 Task: Look for space in Ordos, China from 2nd August, 2023 to 12th August, 2023 for 2 adults in price range Rs.5000 to Rs.10000. Place can be private room with 1  bedroom having 1 bed and 1 bathroom. Property type can be house, flat, guest house, hotel. Booking option can be shelf check-in. Required host language is Chinese (Simplified).
Action: Mouse moved to (603, 86)
Screenshot: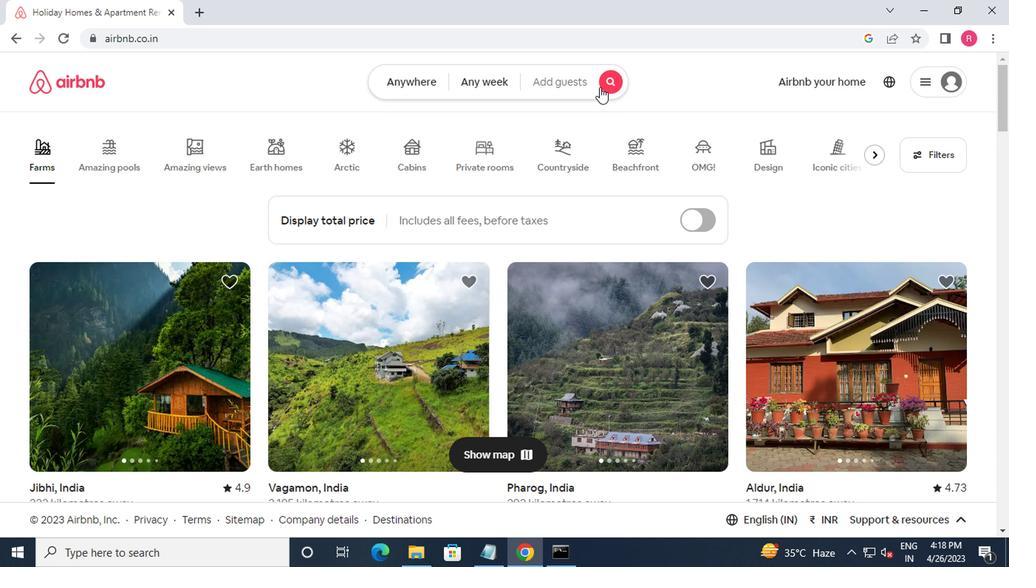 
Action: Mouse pressed left at (603, 86)
Screenshot: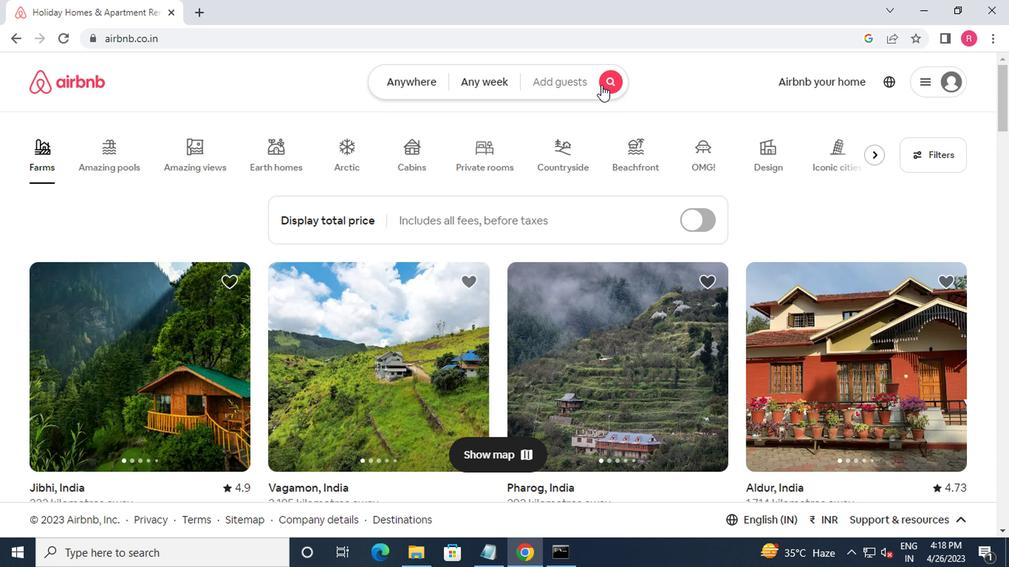 
Action: Mouse moved to (331, 146)
Screenshot: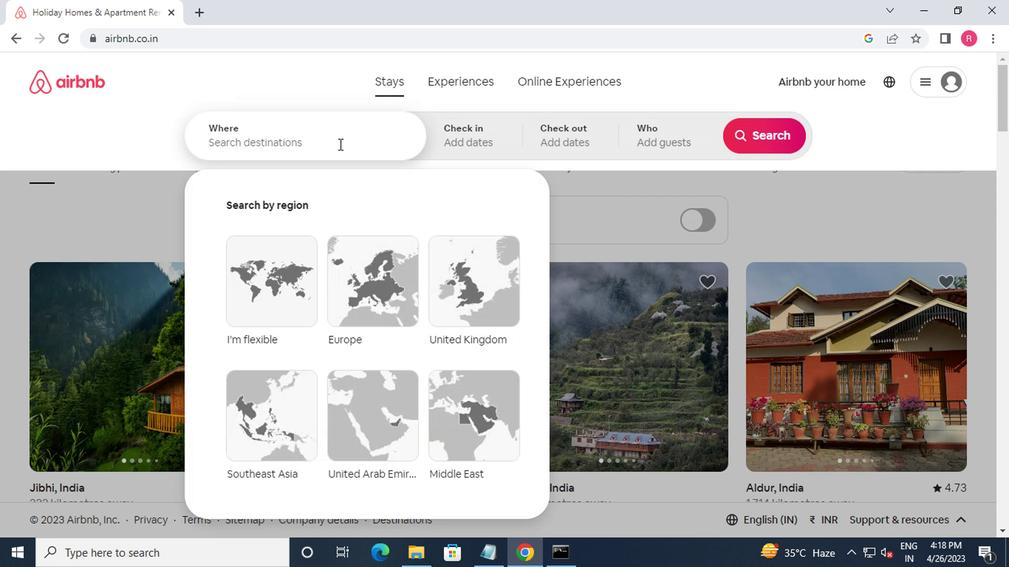 
Action: Mouse pressed left at (331, 146)
Screenshot: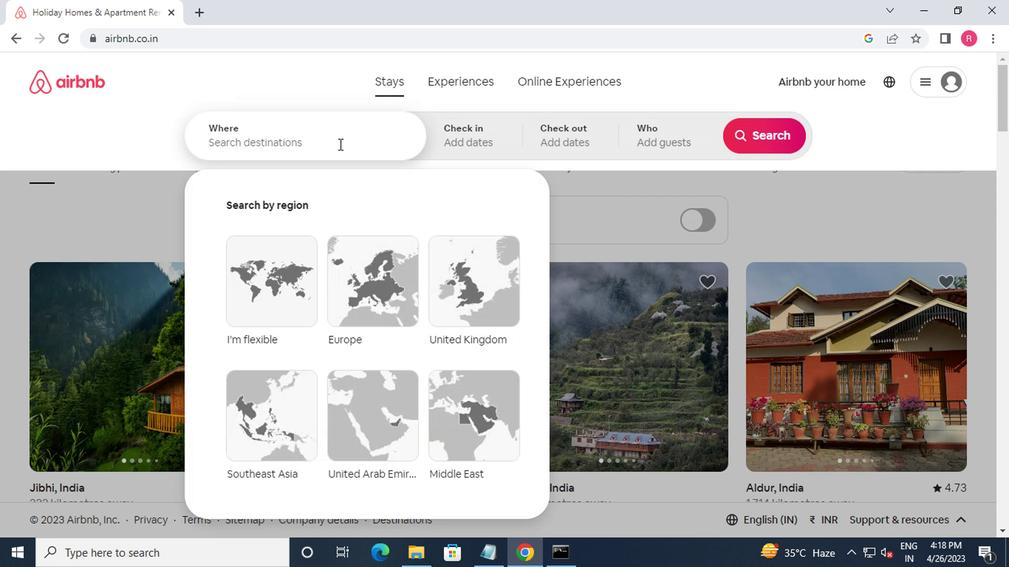 
Action: Mouse moved to (308, 138)
Screenshot: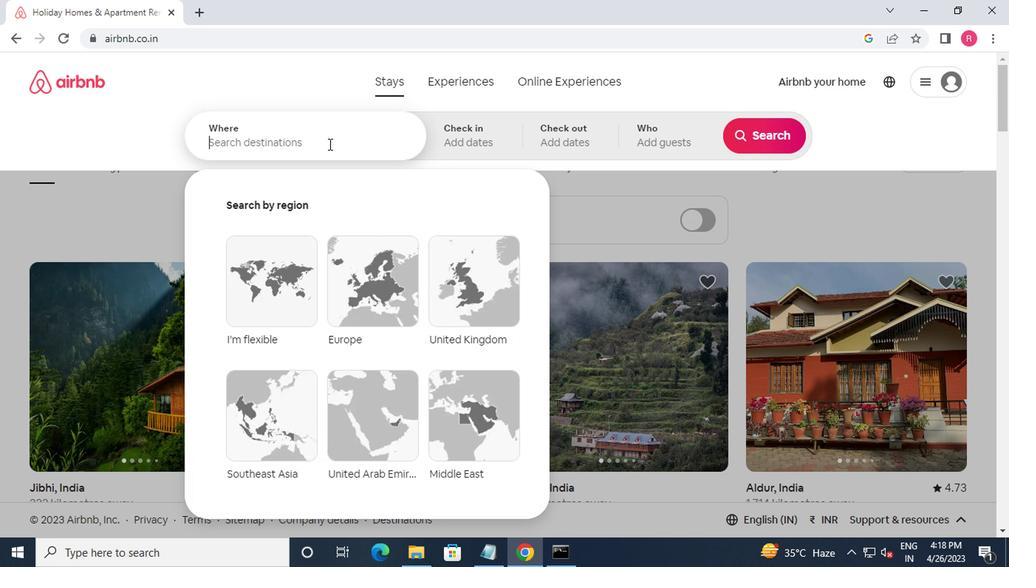 
Action: Key pressed 0<Key.backspace>ordas,china<Key.down><Key.enter>
Screenshot: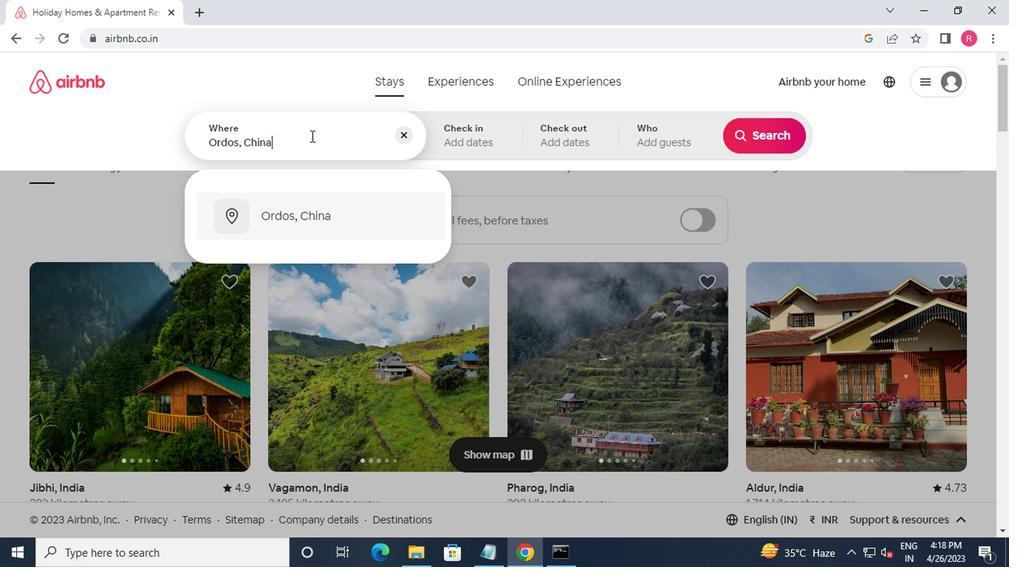 
Action: Mouse moved to (771, 252)
Screenshot: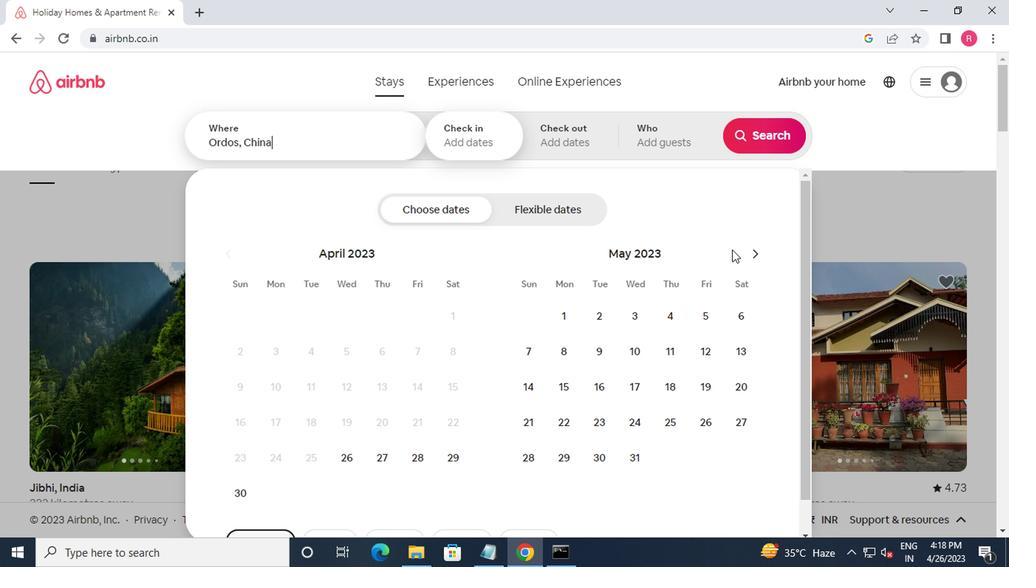 
Action: Mouse pressed left at (771, 252)
Screenshot: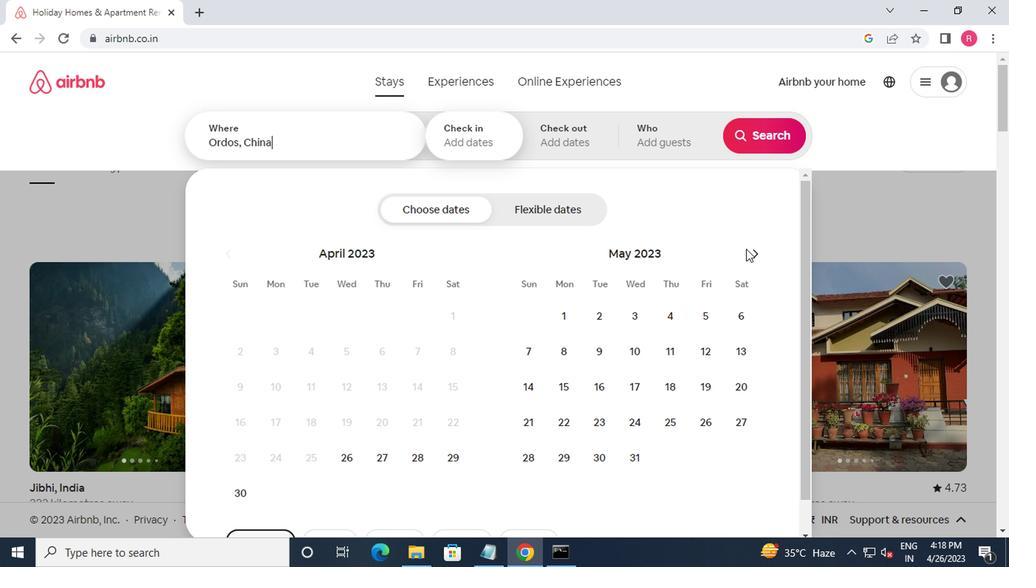 
Action: Mouse moved to (761, 259)
Screenshot: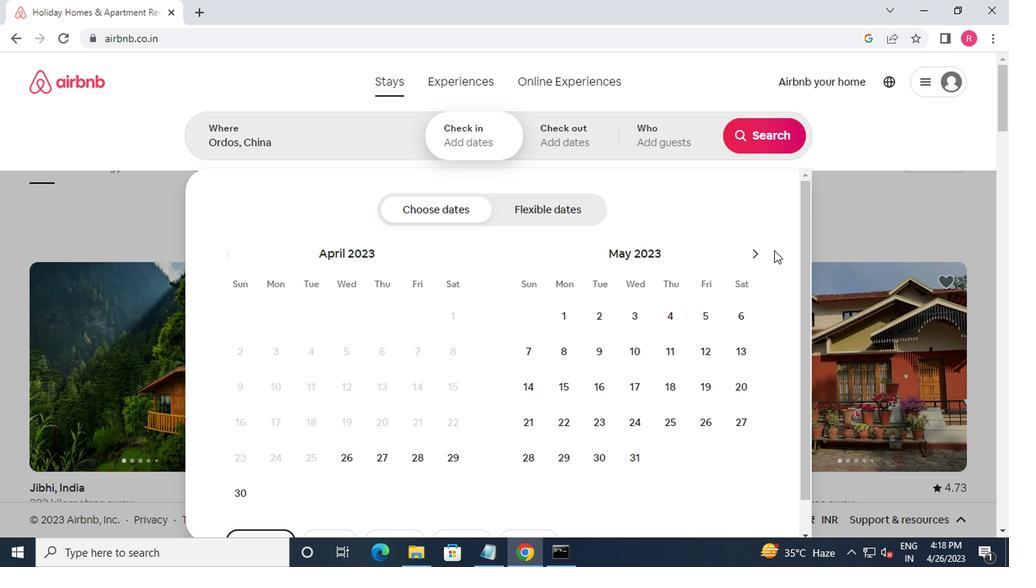 
Action: Mouse pressed left at (761, 259)
Screenshot: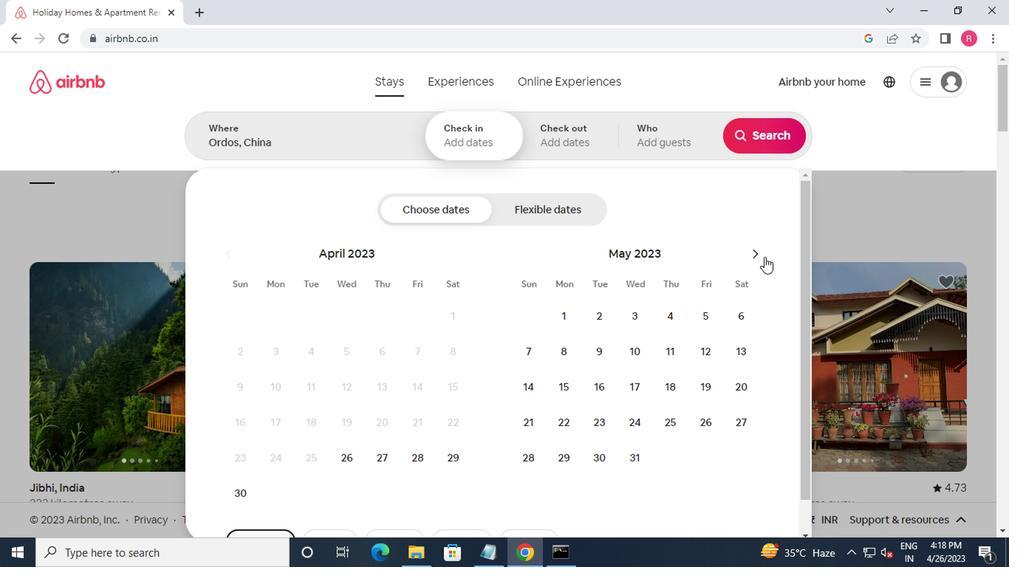 
Action: Mouse pressed left at (761, 259)
Screenshot: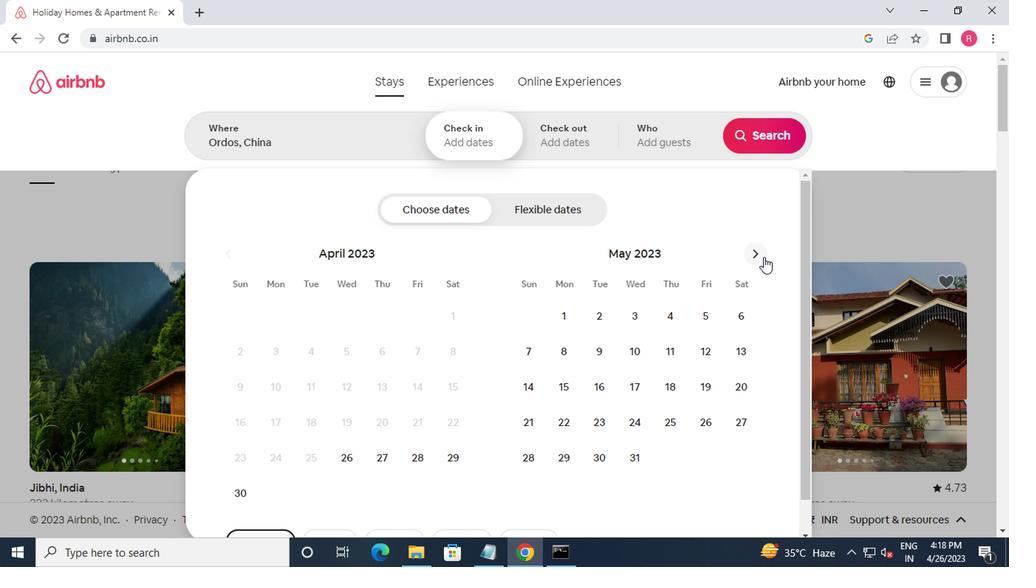 
Action: Mouse pressed left at (761, 259)
Screenshot: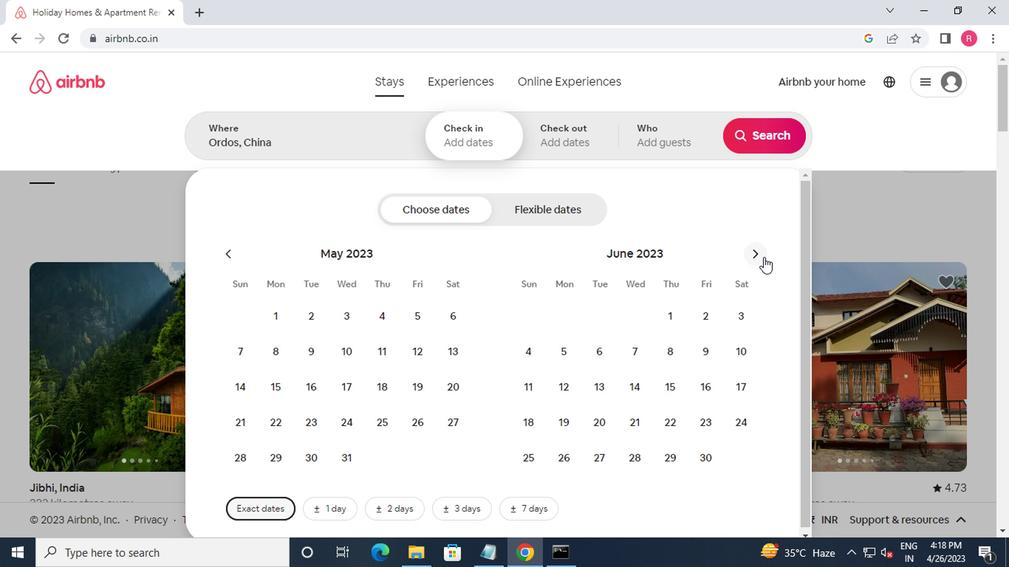
Action: Mouse pressed left at (761, 259)
Screenshot: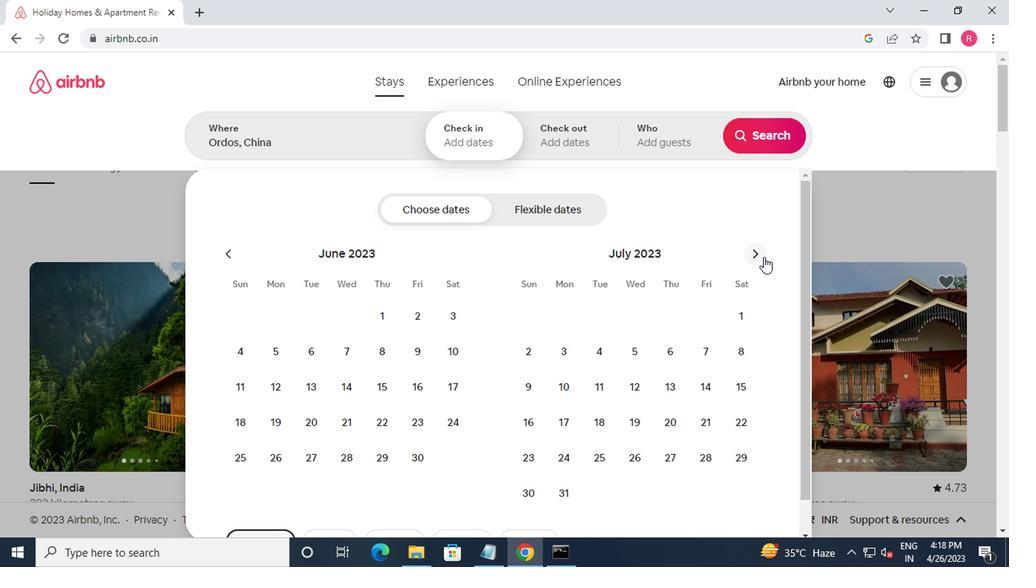 
Action: Mouse moved to (637, 323)
Screenshot: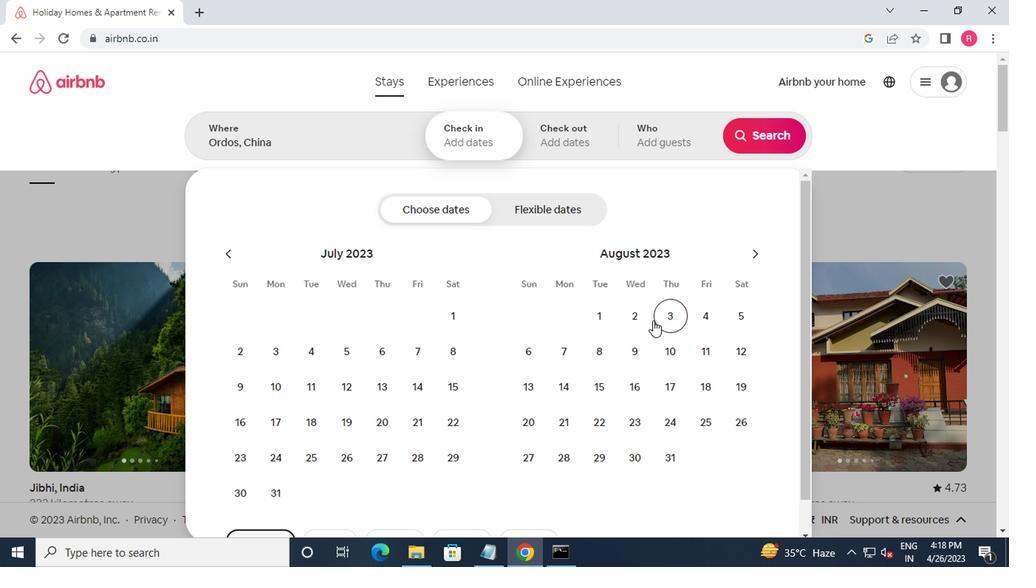 
Action: Mouse pressed left at (637, 323)
Screenshot: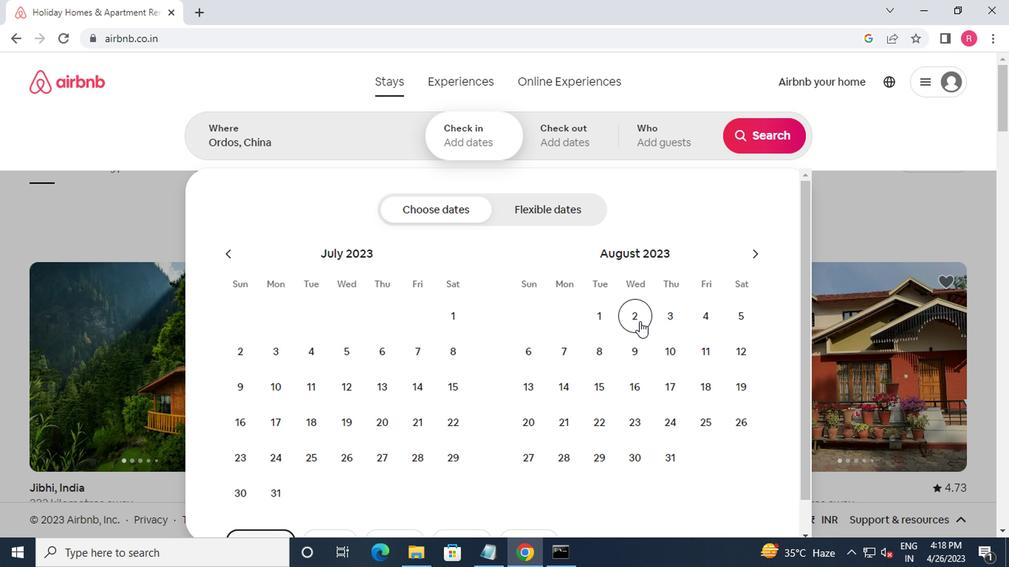 
Action: Mouse moved to (740, 356)
Screenshot: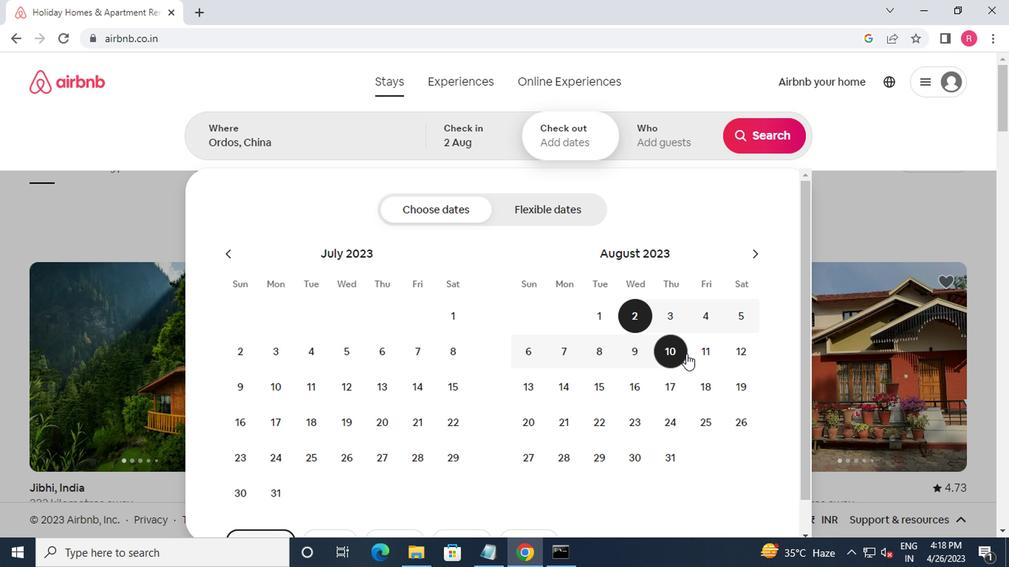 
Action: Mouse pressed left at (740, 356)
Screenshot: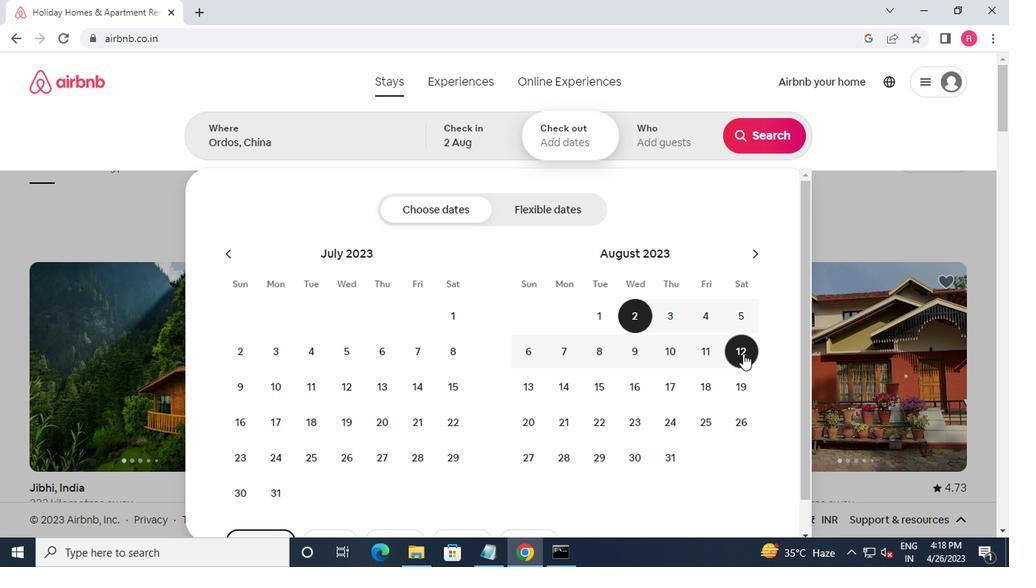 
Action: Mouse moved to (650, 147)
Screenshot: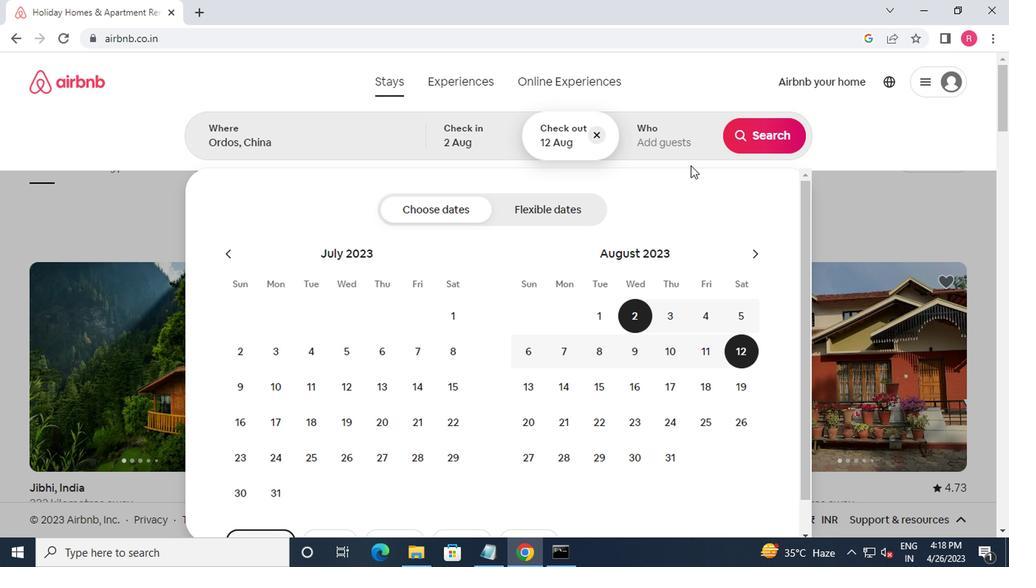 
Action: Mouse pressed left at (650, 147)
Screenshot: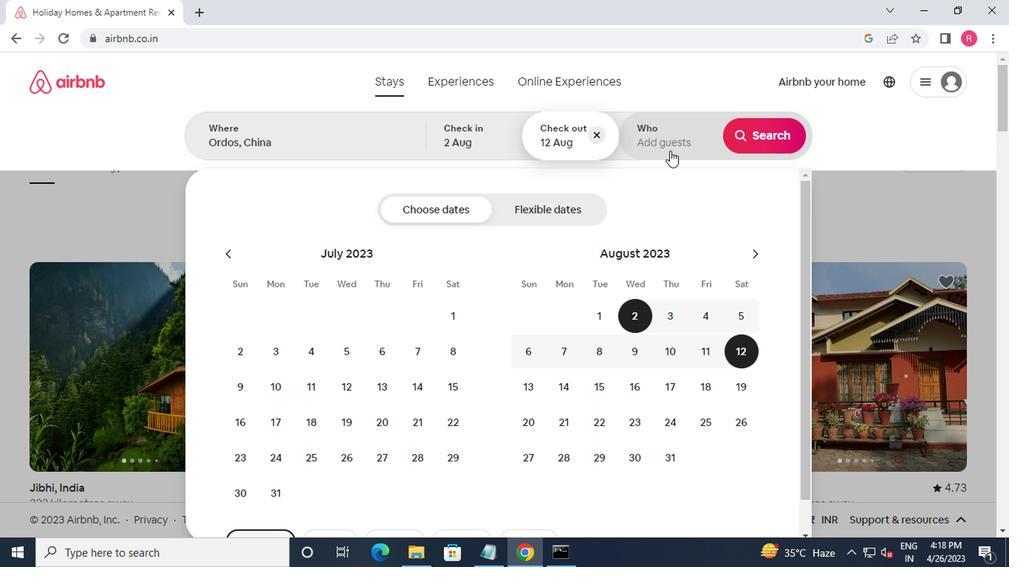 
Action: Mouse moved to (754, 214)
Screenshot: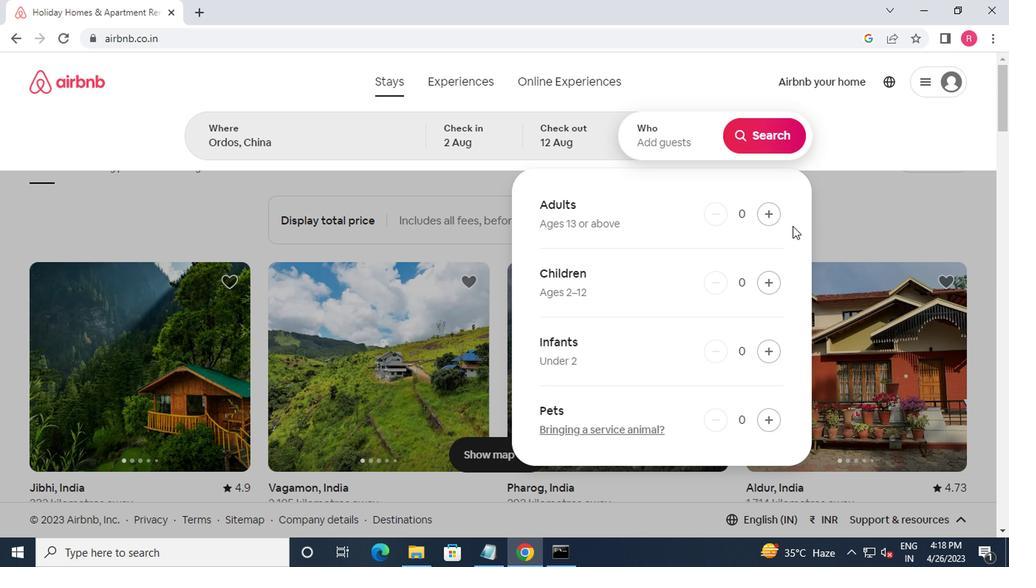 
Action: Mouse pressed left at (754, 214)
Screenshot: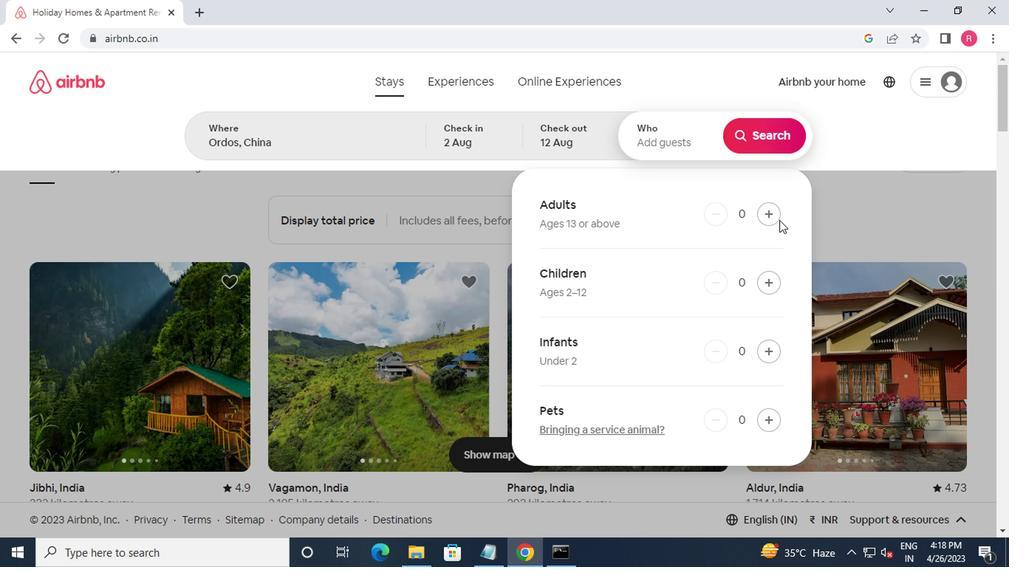 
Action: Mouse moved to (757, 214)
Screenshot: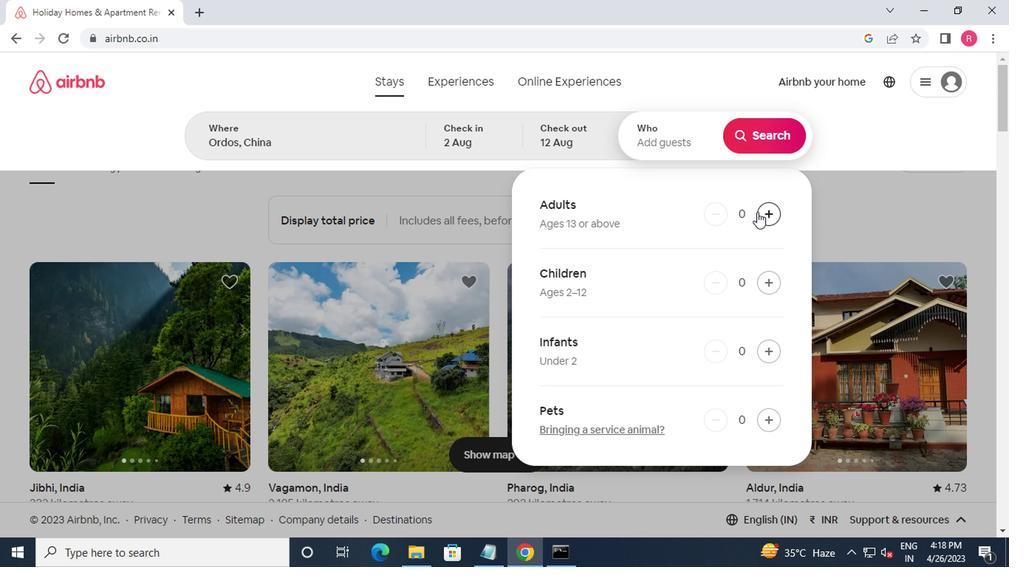 
Action: Mouse pressed left at (757, 214)
Screenshot: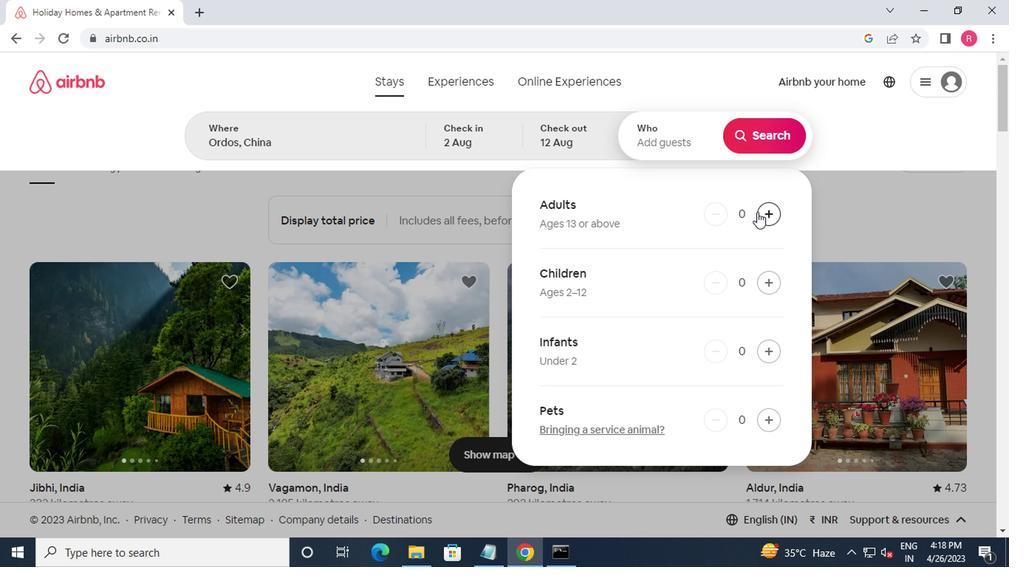 
Action: Mouse moved to (746, 145)
Screenshot: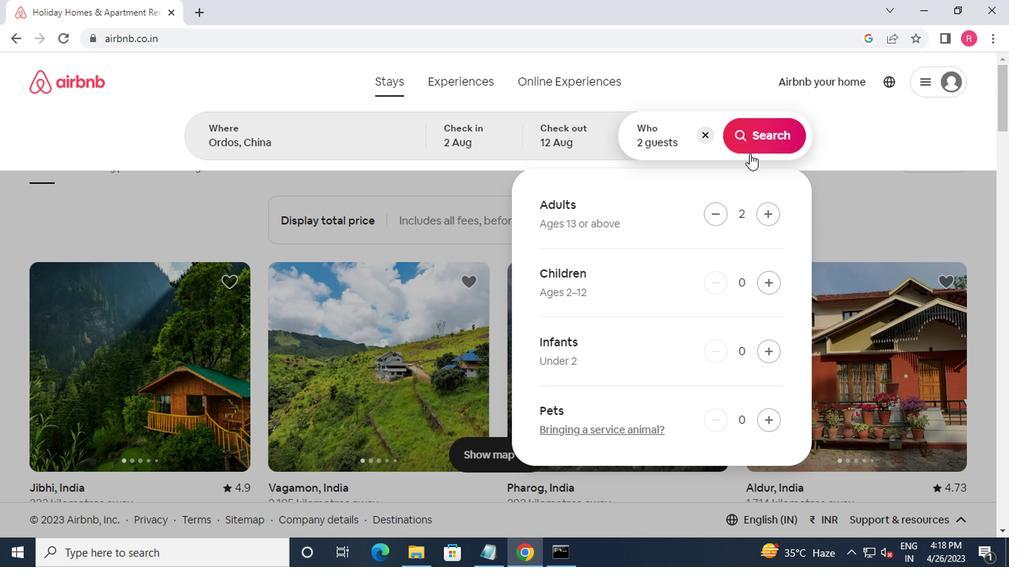 
Action: Mouse pressed left at (746, 145)
Screenshot: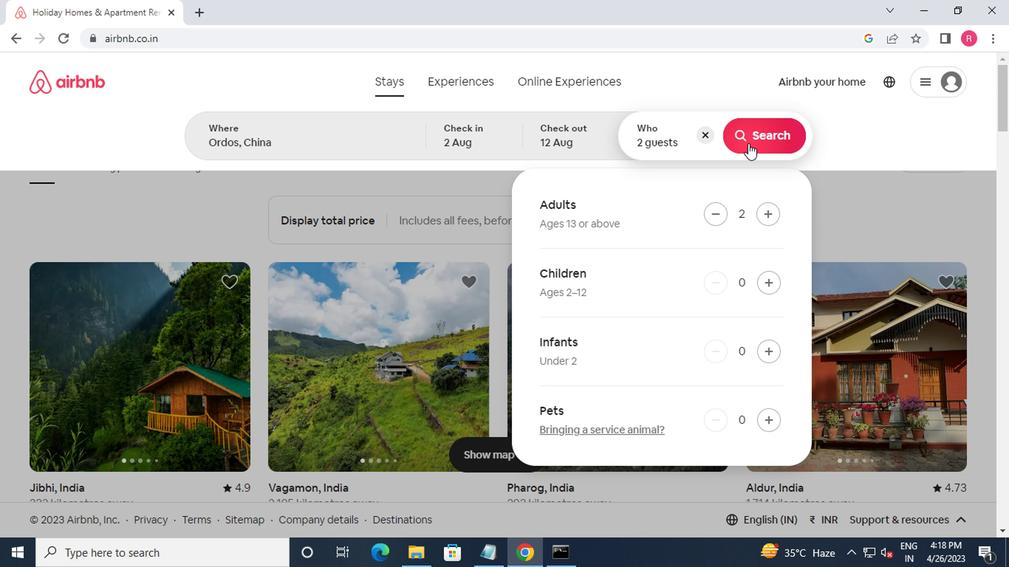 
Action: Mouse moved to (939, 140)
Screenshot: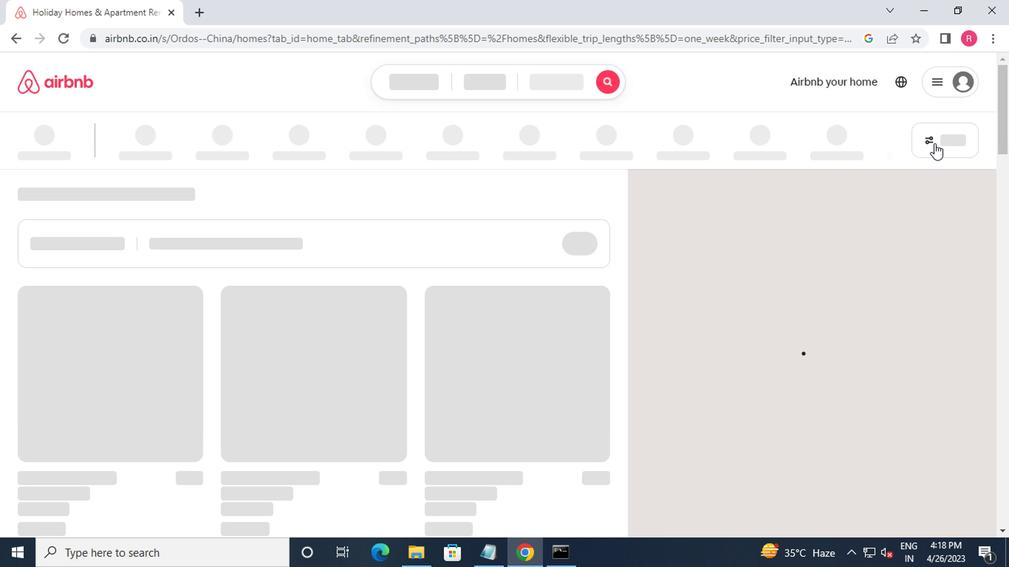 
Action: Mouse pressed left at (939, 140)
Screenshot: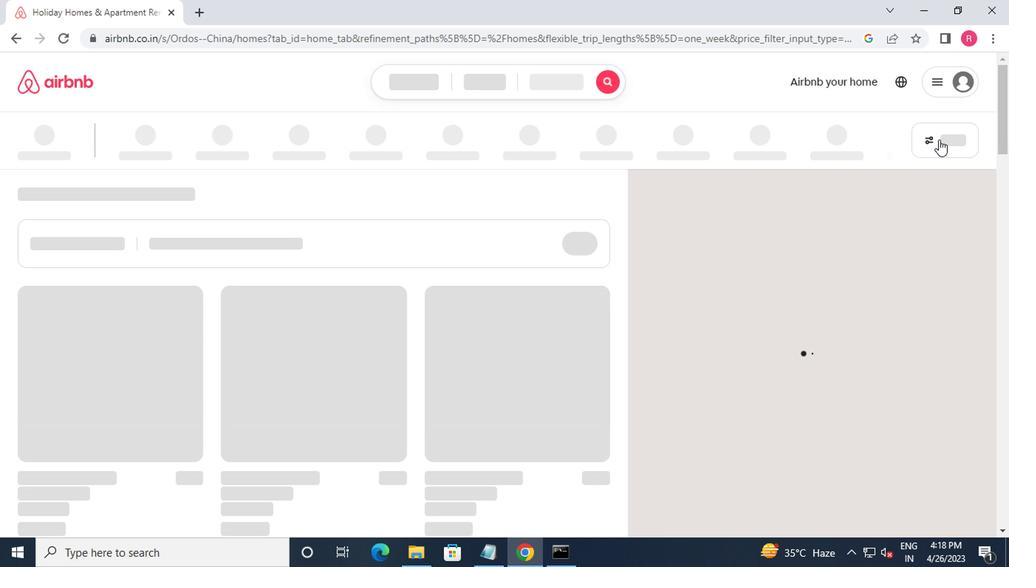 
Action: Mouse moved to (390, 237)
Screenshot: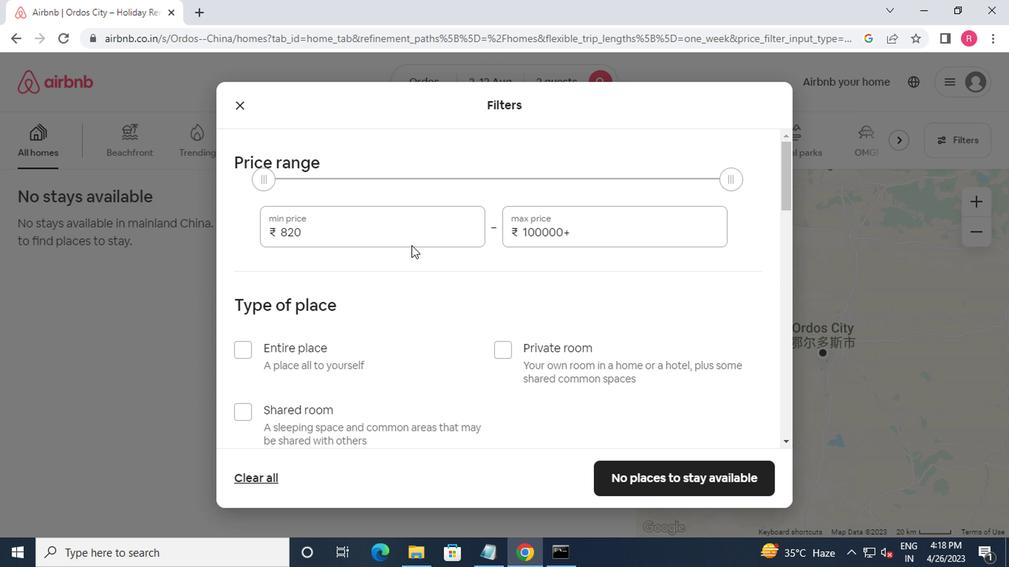 
Action: Mouse pressed left at (390, 237)
Screenshot: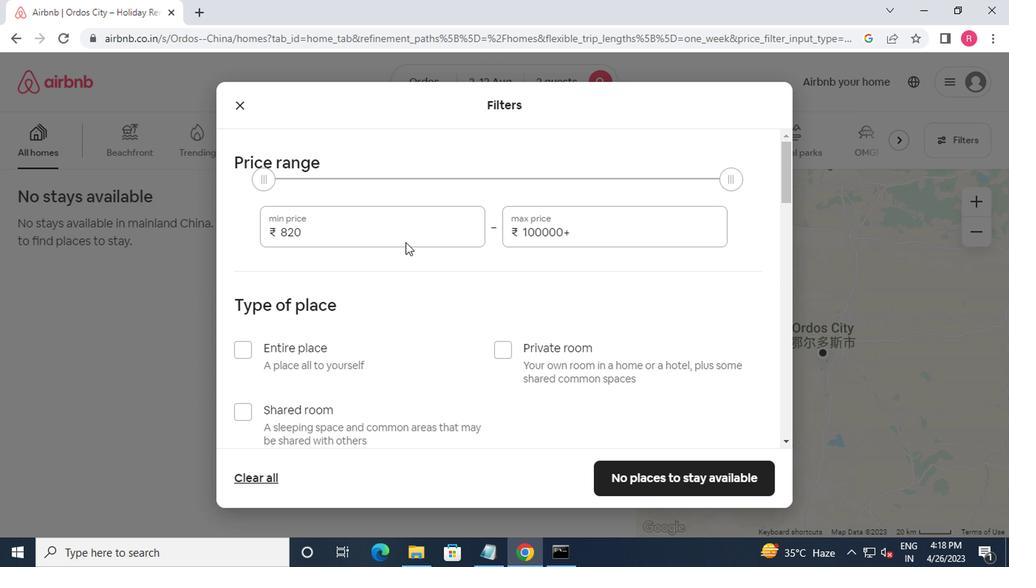 
Action: Key pressed <Key.backspace><Key.backspace><Key.backspace><Key.backspace>5000<Key.tab>10000
Screenshot: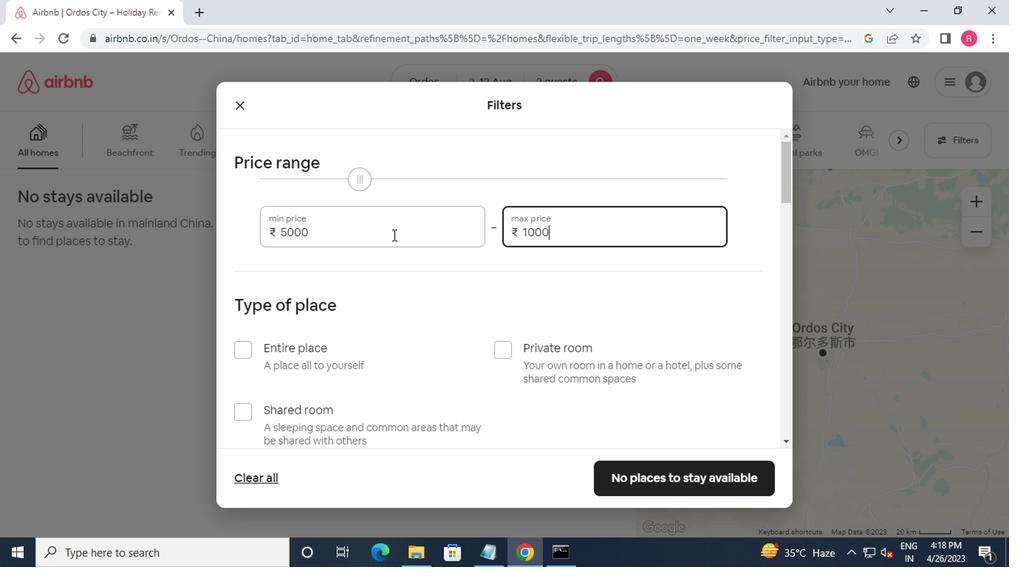 
Action: Mouse moved to (357, 285)
Screenshot: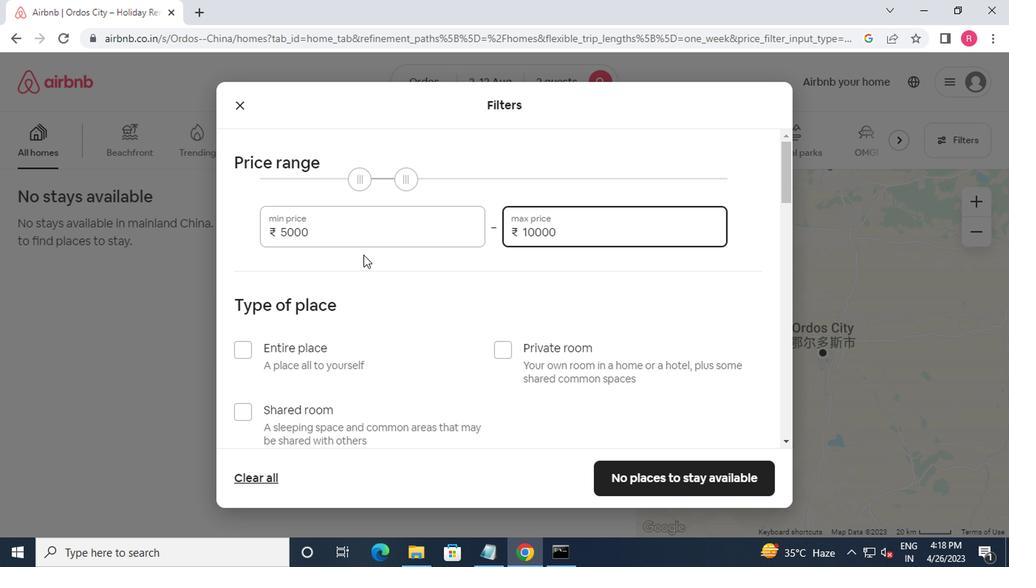 
Action: Mouse scrolled (357, 284) with delta (0, 0)
Screenshot: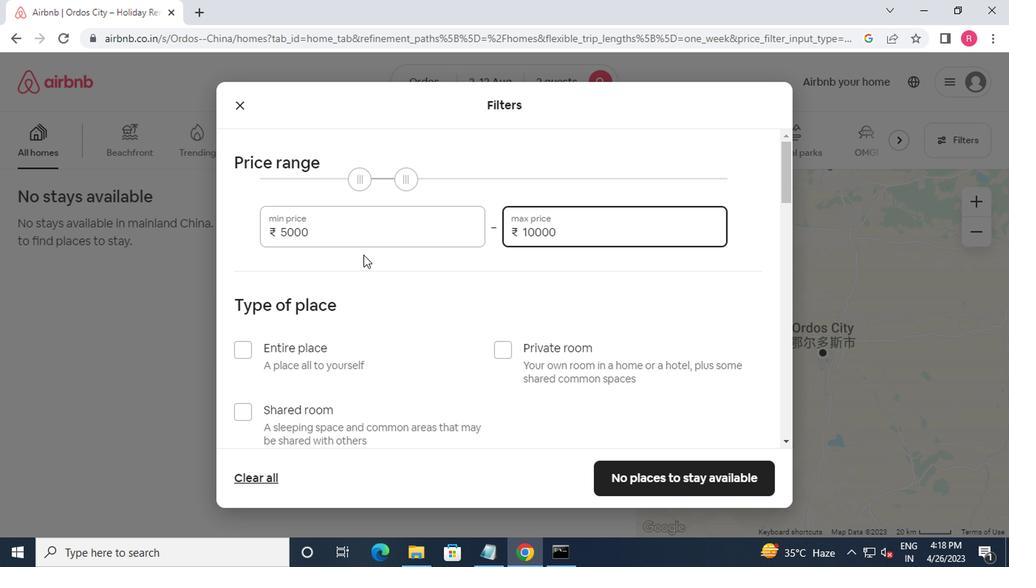 
Action: Mouse moved to (355, 292)
Screenshot: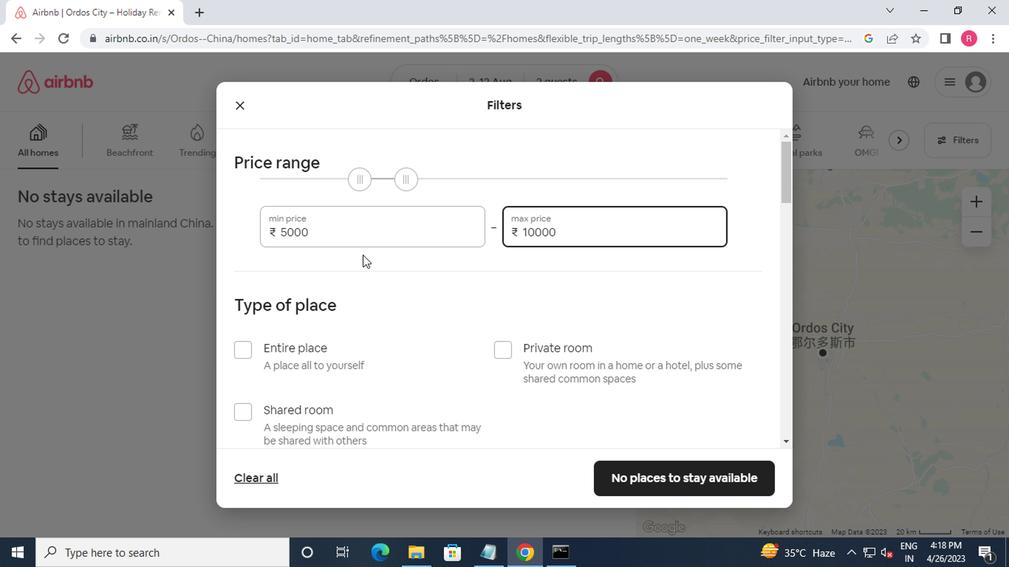 
Action: Mouse scrolled (355, 292) with delta (0, 0)
Screenshot: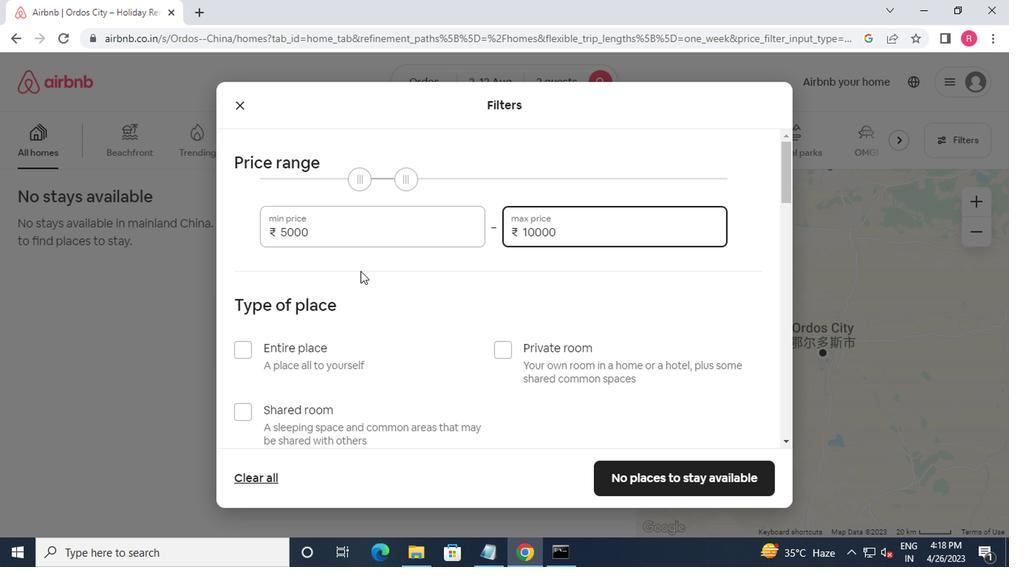 
Action: Mouse moved to (501, 205)
Screenshot: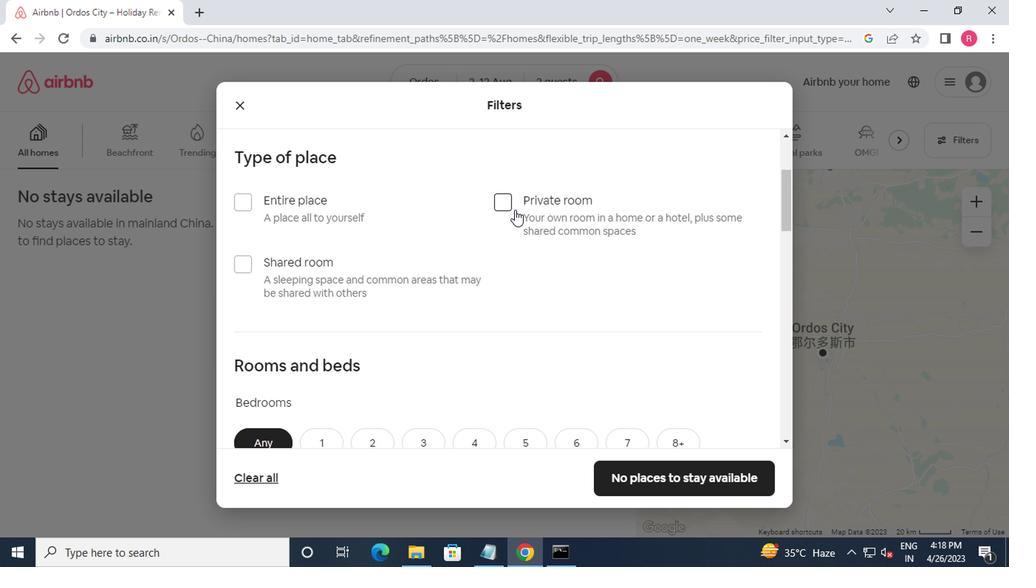 
Action: Mouse pressed left at (501, 205)
Screenshot: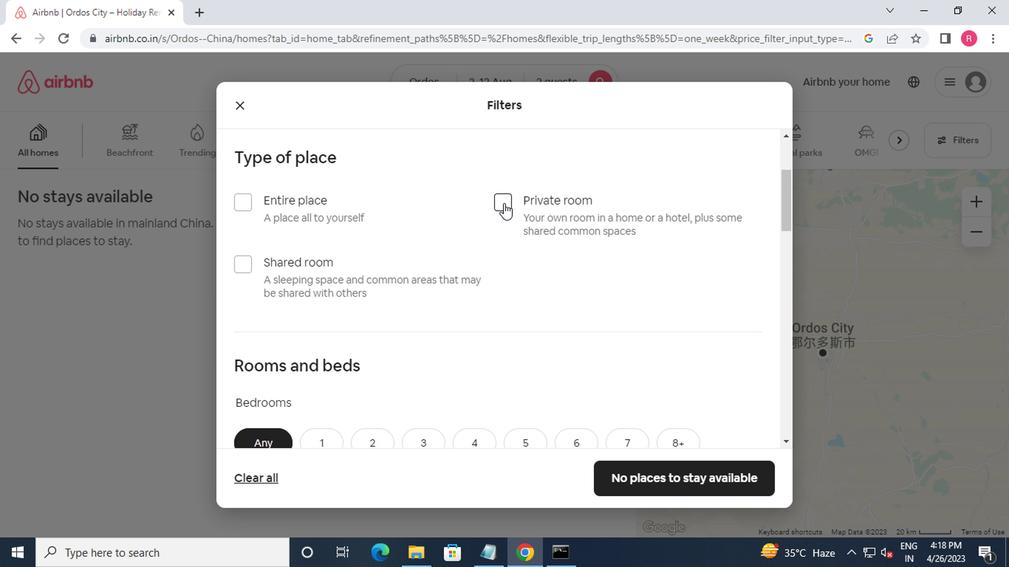 
Action: Mouse moved to (496, 215)
Screenshot: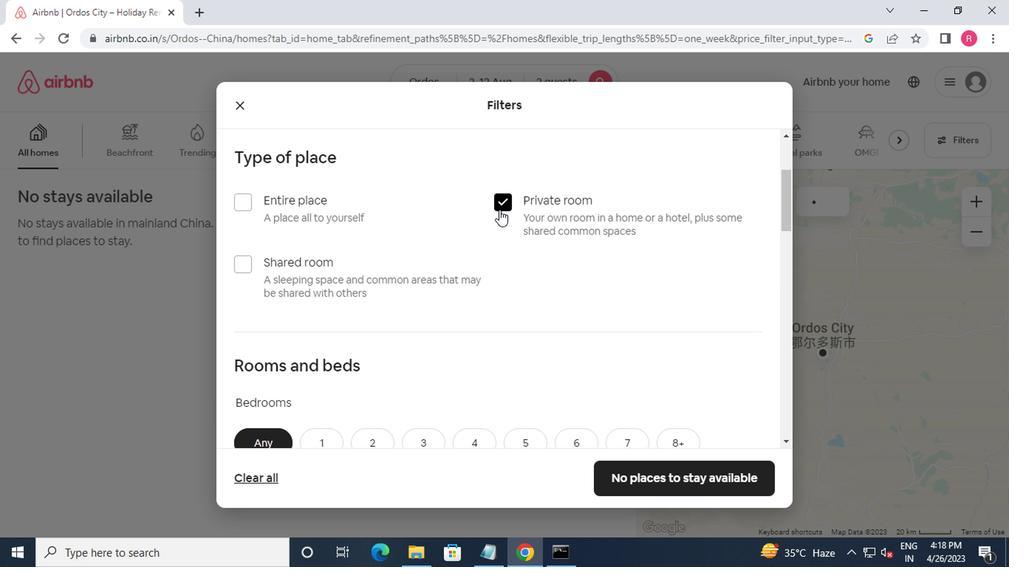 
Action: Mouse scrolled (496, 214) with delta (0, 0)
Screenshot: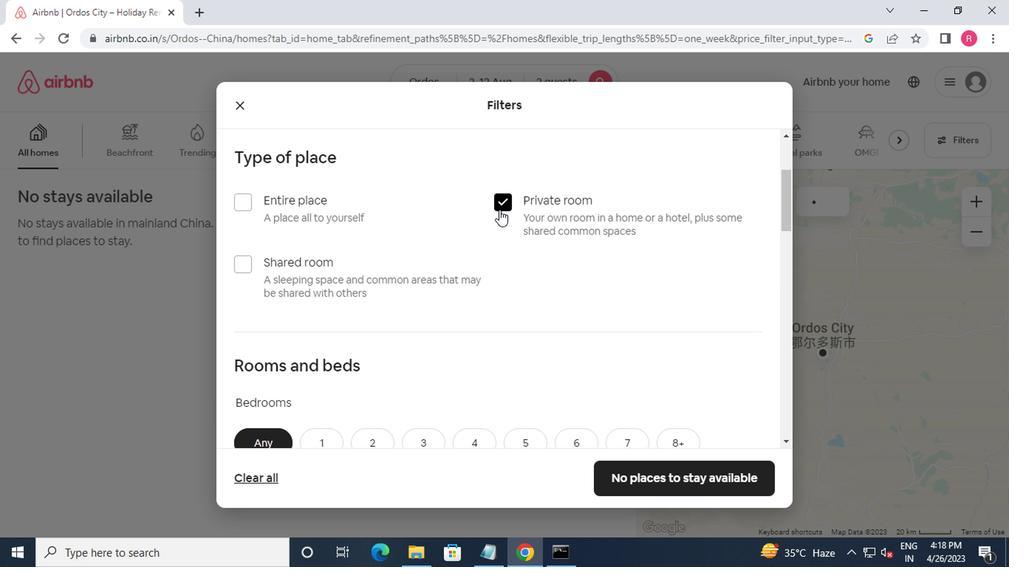 
Action: Mouse moved to (496, 218)
Screenshot: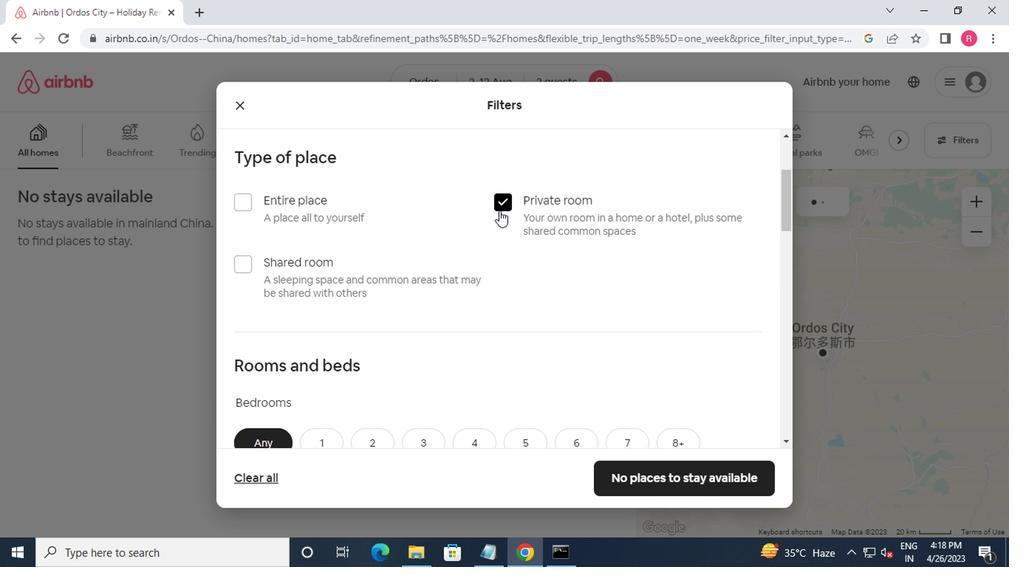 
Action: Mouse scrolled (496, 217) with delta (0, -1)
Screenshot: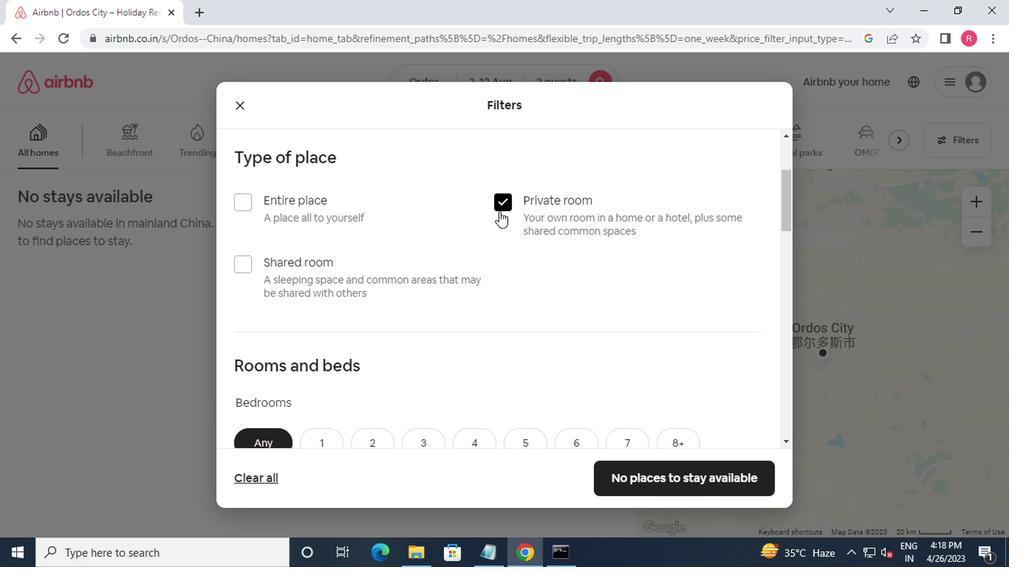 
Action: Mouse moved to (317, 286)
Screenshot: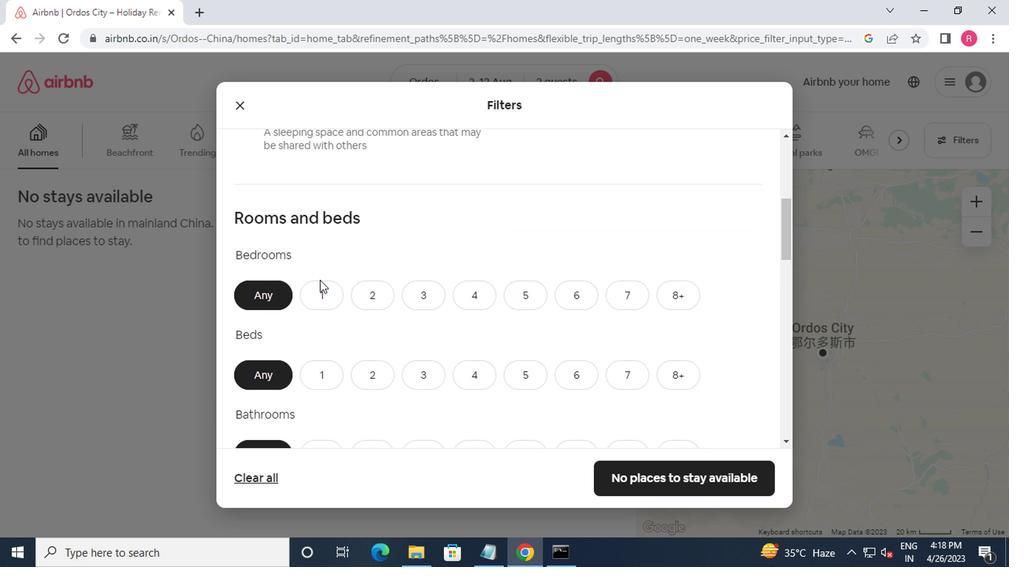 
Action: Mouse pressed left at (317, 286)
Screenshot: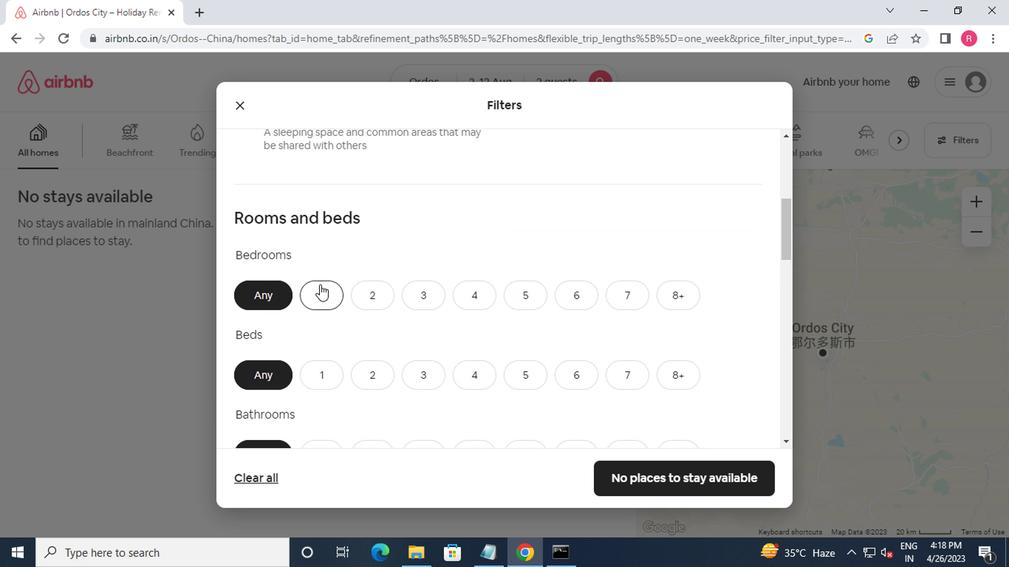 
Action: Mouse moved to (323, 290)
Screenshot: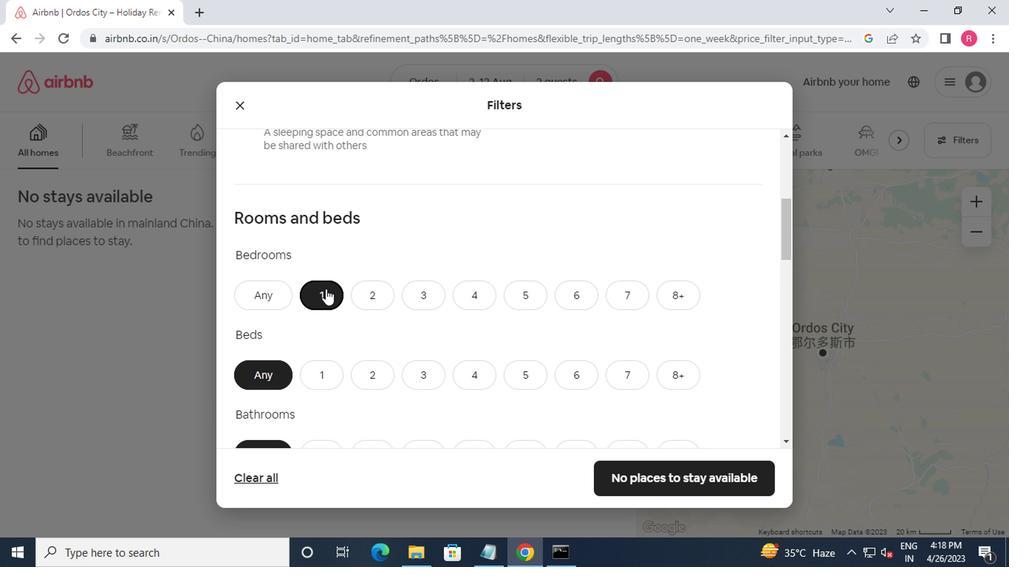
Action: Mouse scrolled (323, 290) with delta (0, 0)
Screenshot: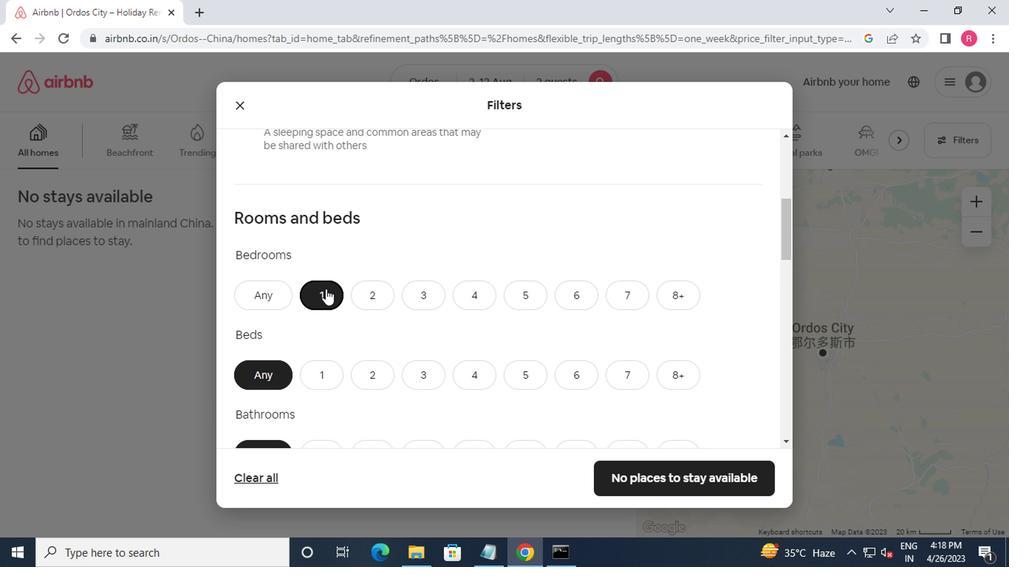 
Action: Mouse moved to (326, 293)
Screenshot: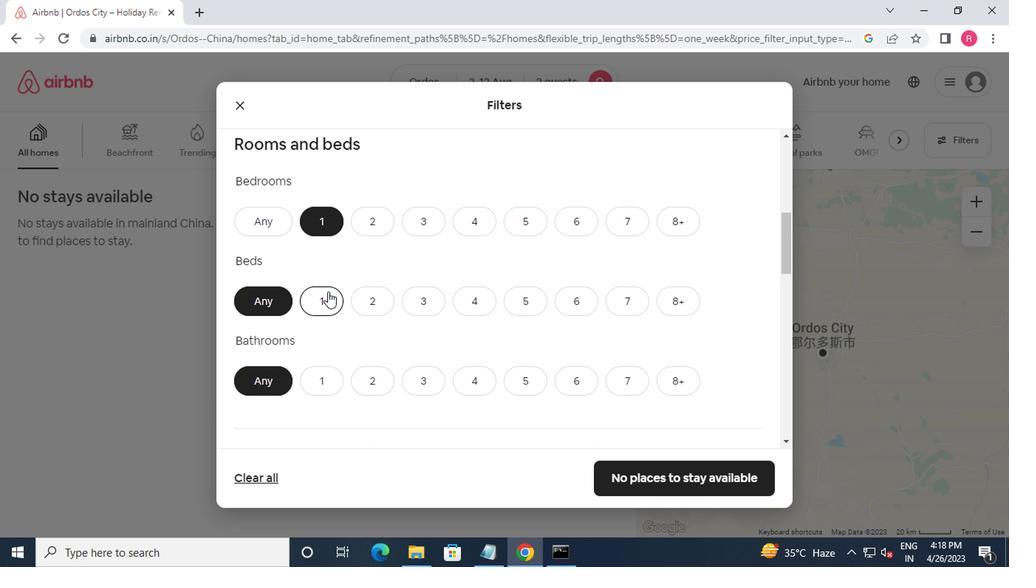 
Action: Mouse pressed left at (326, 293)
Screenshot: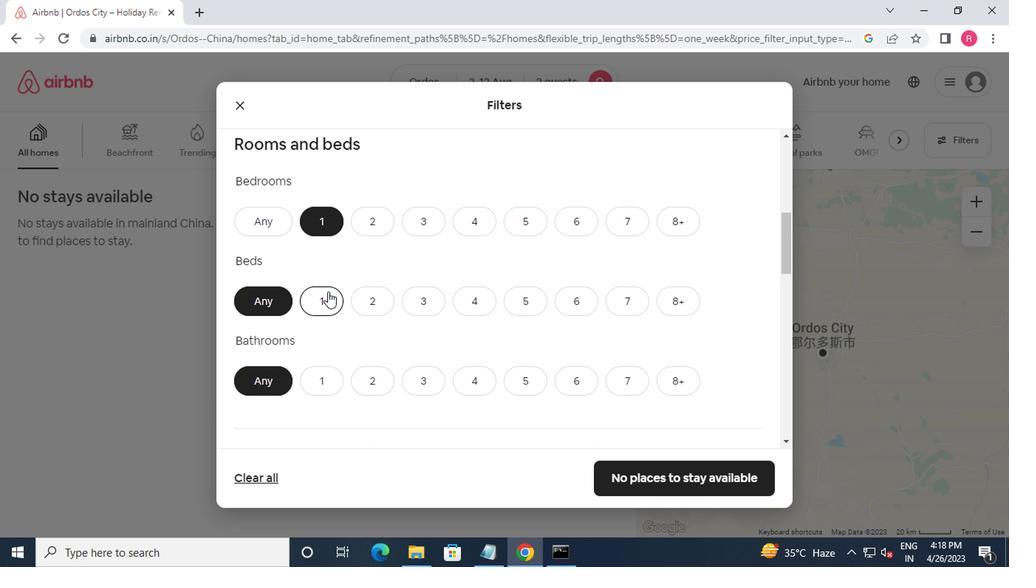 
Action: Mouse moved to (320, 374)
Screenshot: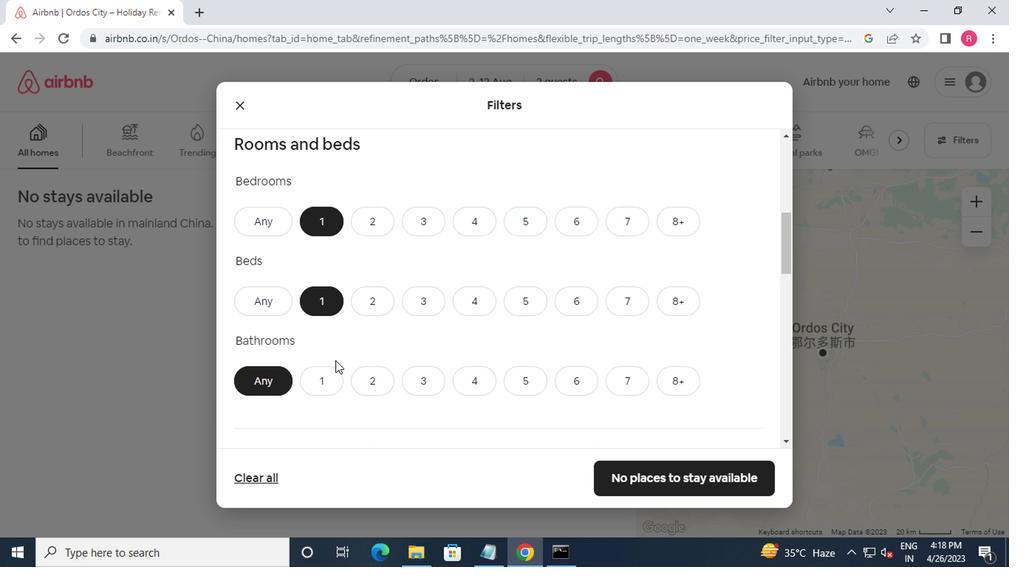 
Action: Mouse pressed left at (320, 374)
Screenshot: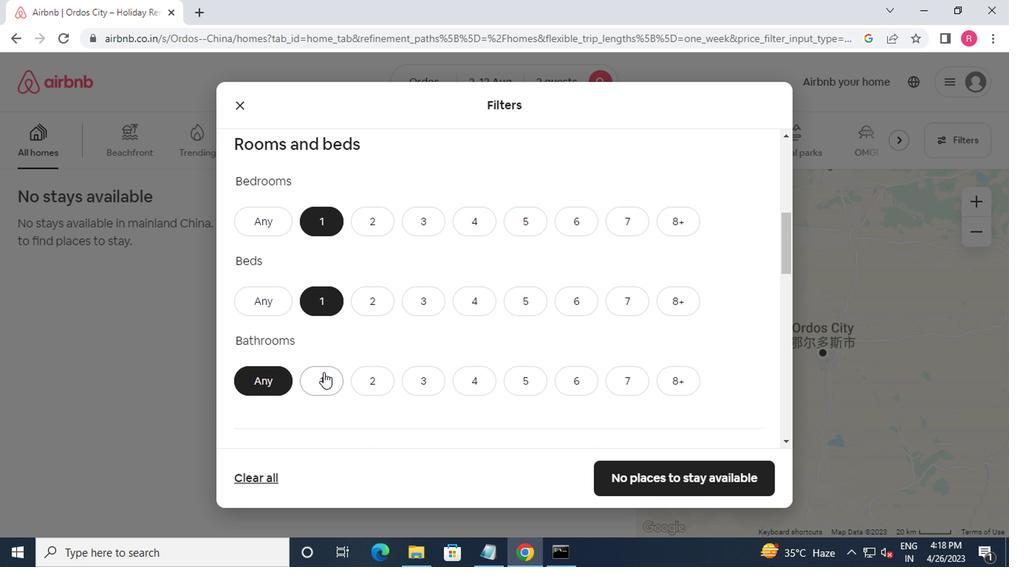 
Action: Mouse moved to (333, 371)
Screenshot: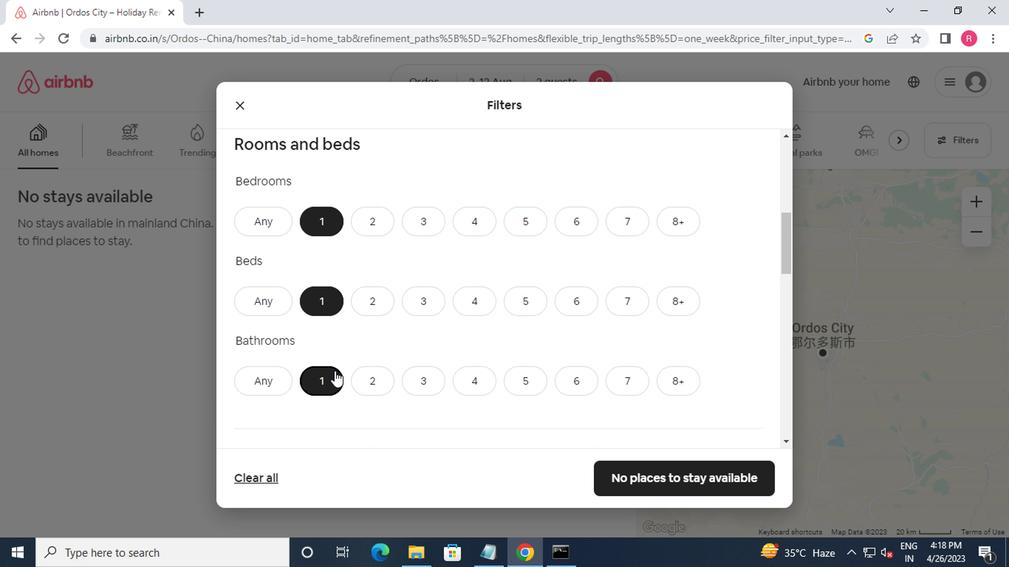 
Action: Mouse scrolled (333, 370) with delta (0, 0)
Screenshot: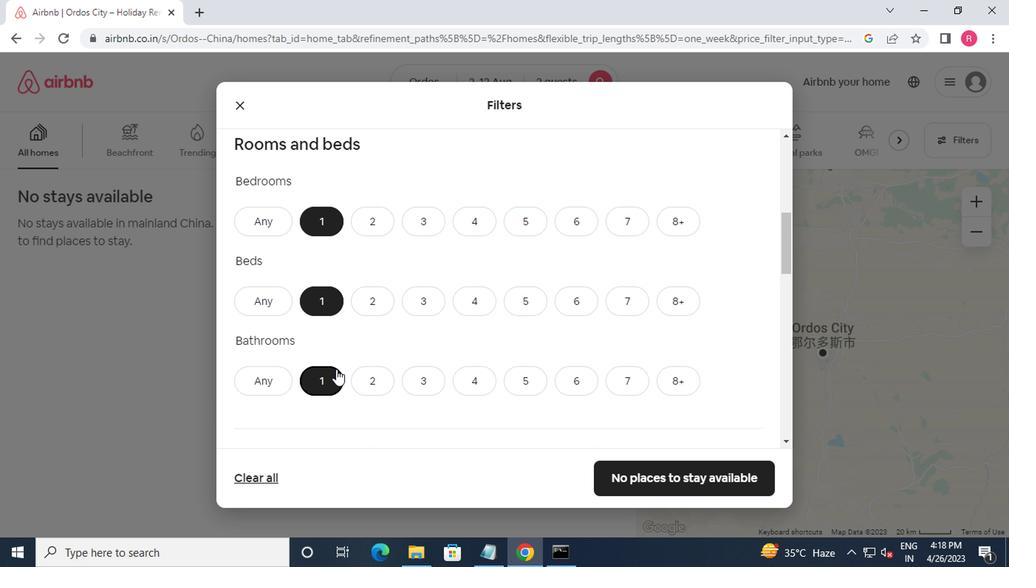 
Action: Mouse moved to (334, 370)
Screenshot: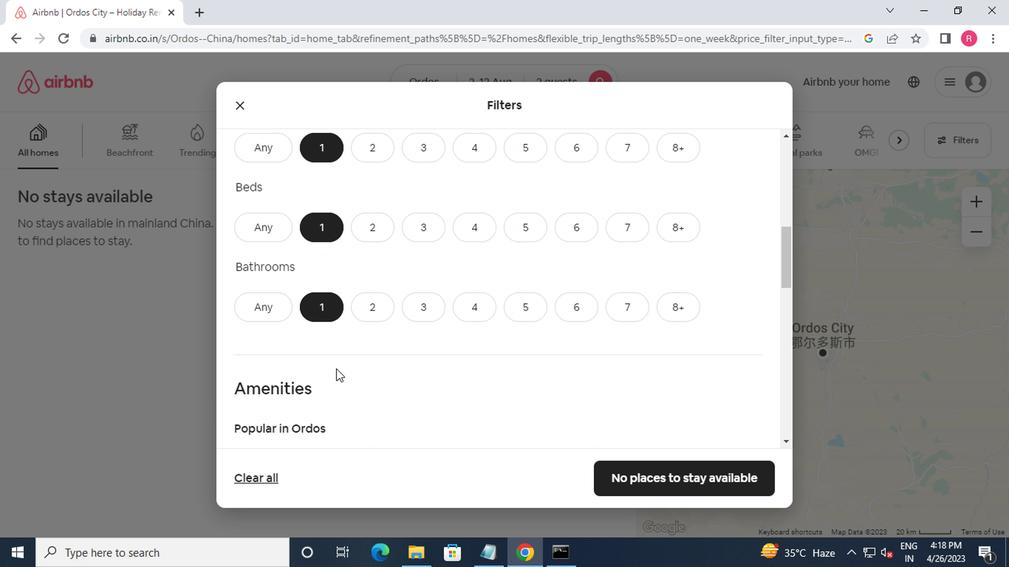 
Action: Mouse scrolled (334, 369) with delta (0, -1)
Screenshot: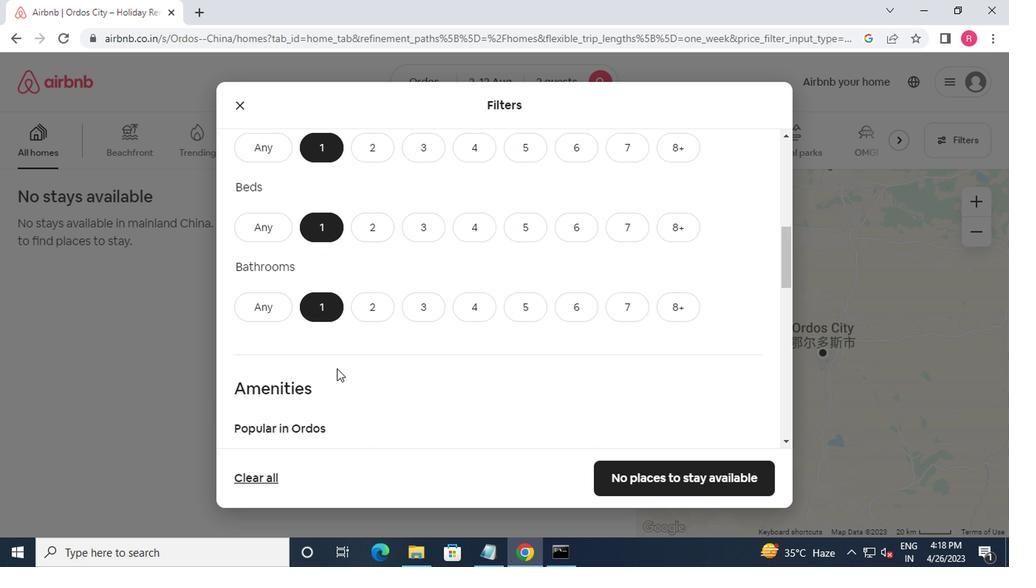 
Action: Mouse moved to (334, 371)
Screenshot: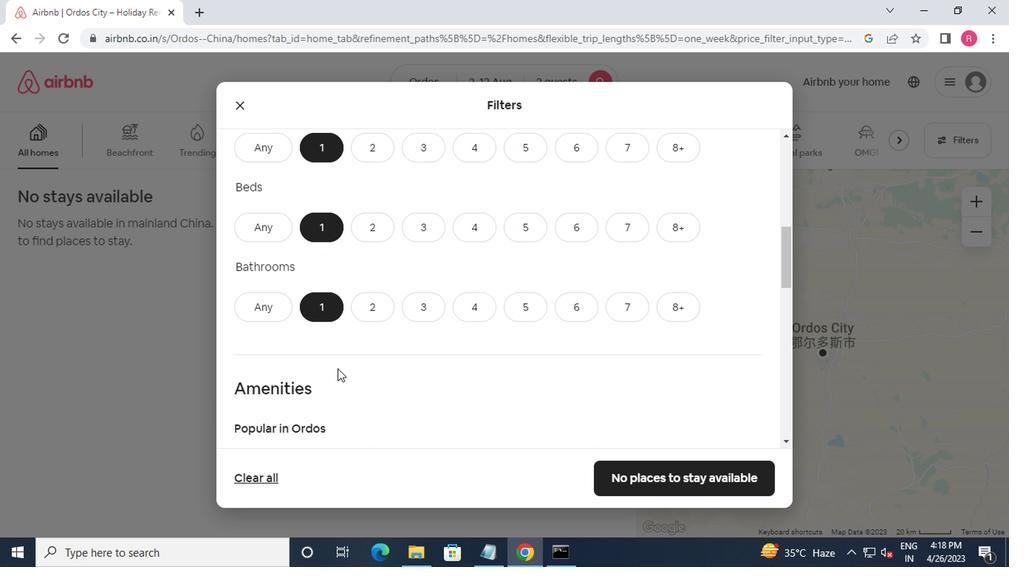 
Action: Mouse scrolled (334, 370) with delta (0, 0)
Screenshot: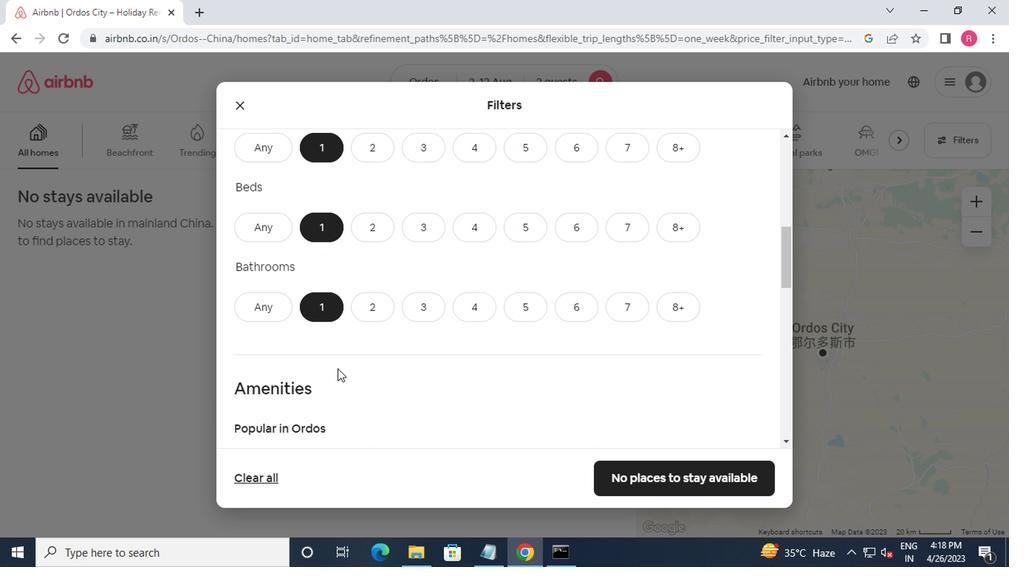 
Action: Mouse moved to (366, 374)
Screenshot: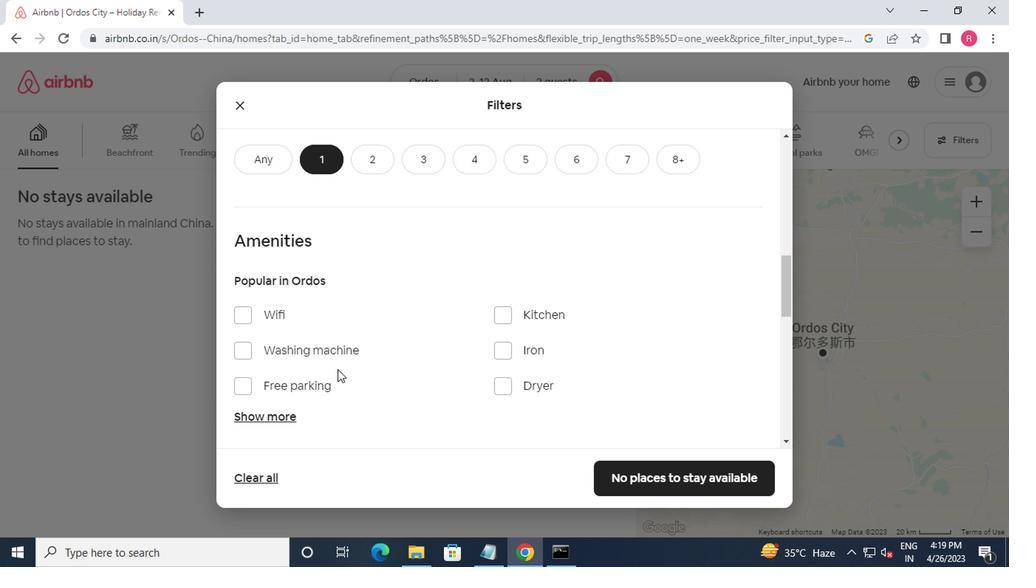 
Action: Mouse scrolled (366, 374) with delta (0, 0)
Screenshot: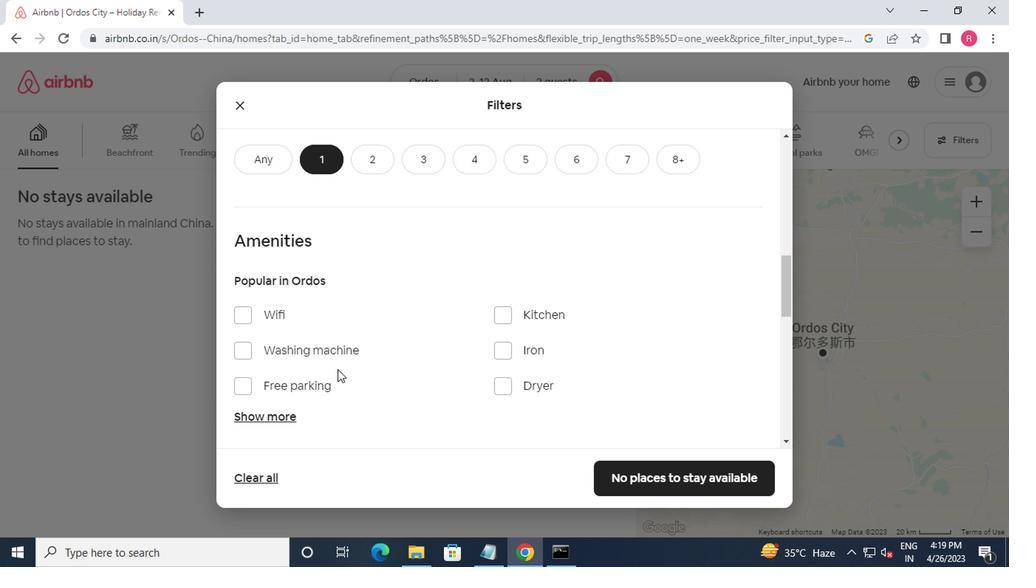 
Action: Mouse moved to (382, 381)
Screenshot: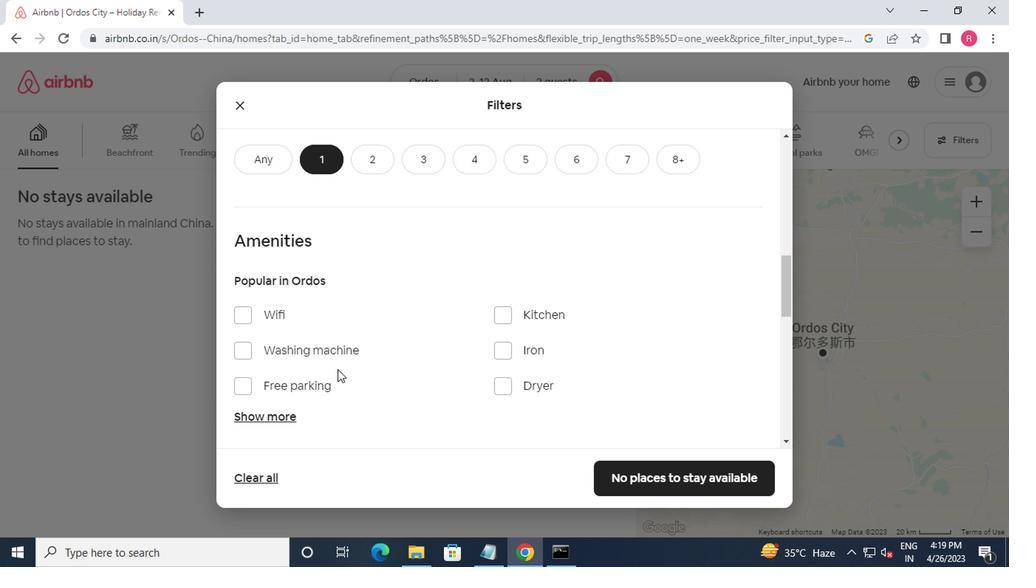 
Action: Mouse scrolled (382, 380) with delta (0, -1)
Screenshot: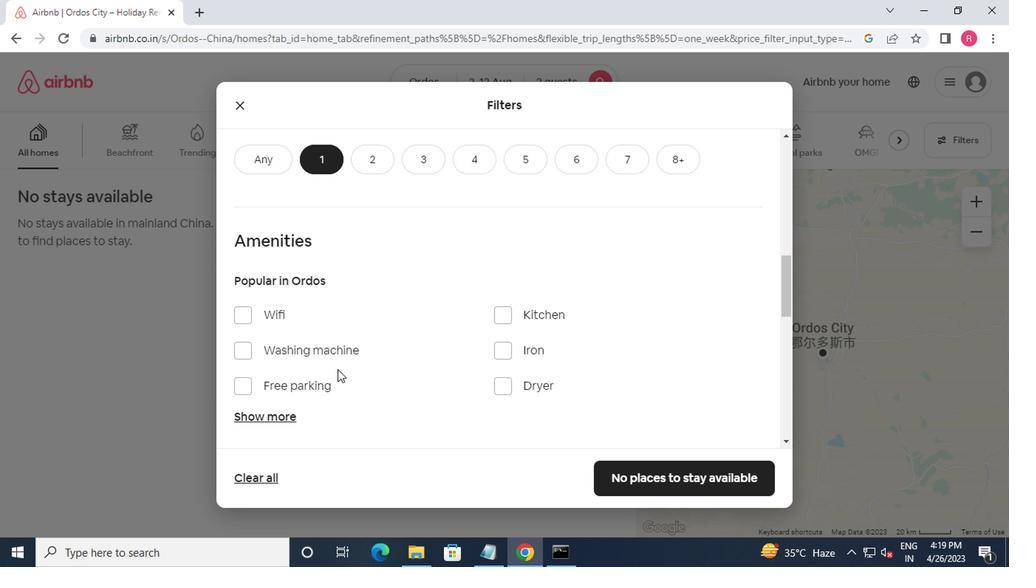 
Action: Mouse moved to (728, 417)
Screenshot: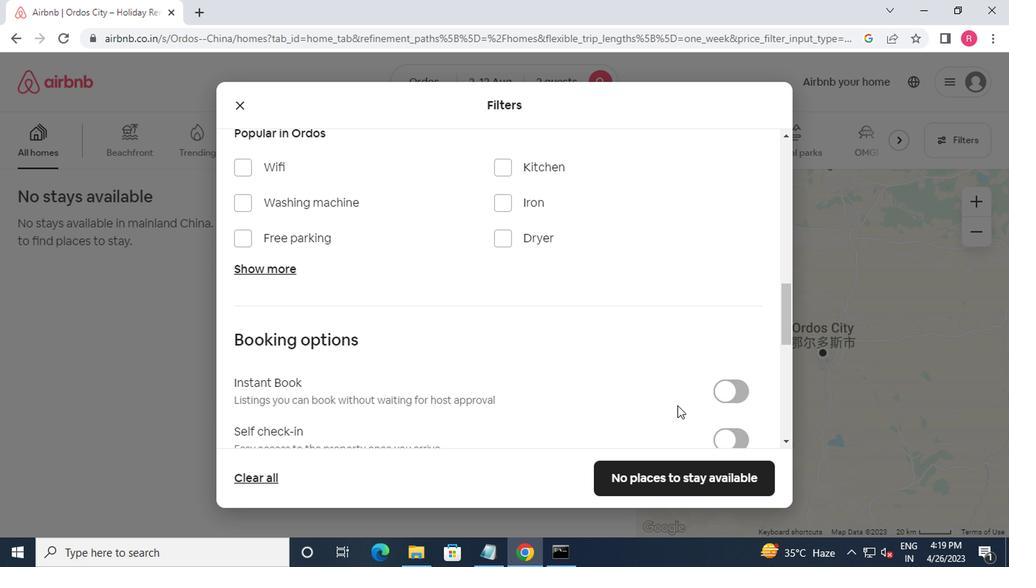 
Action: Mouse scrolled (728, 416) with delta (0, 0)
Screenshot: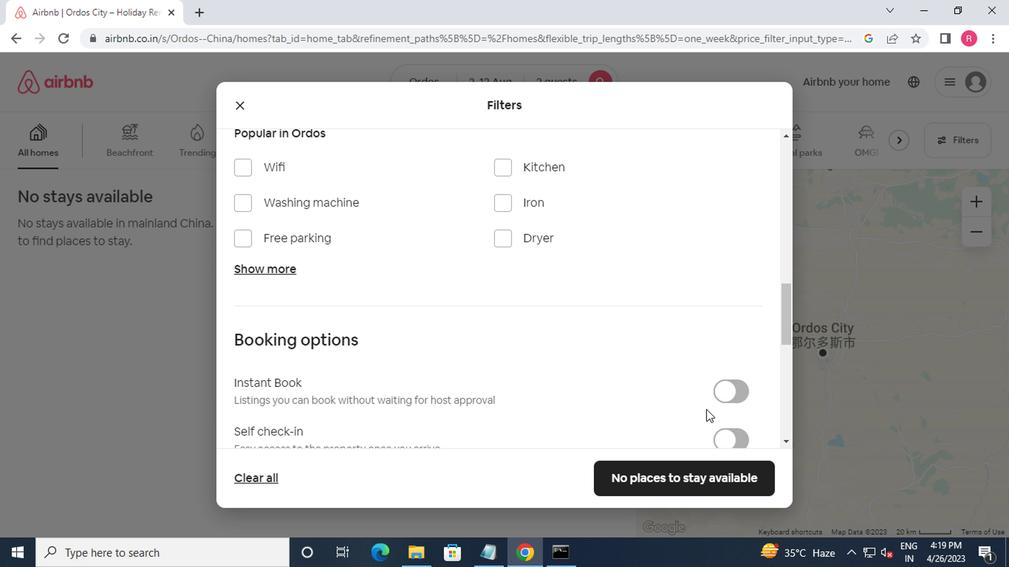 
Action: Mouse moved to (732, 376)
Screenshot: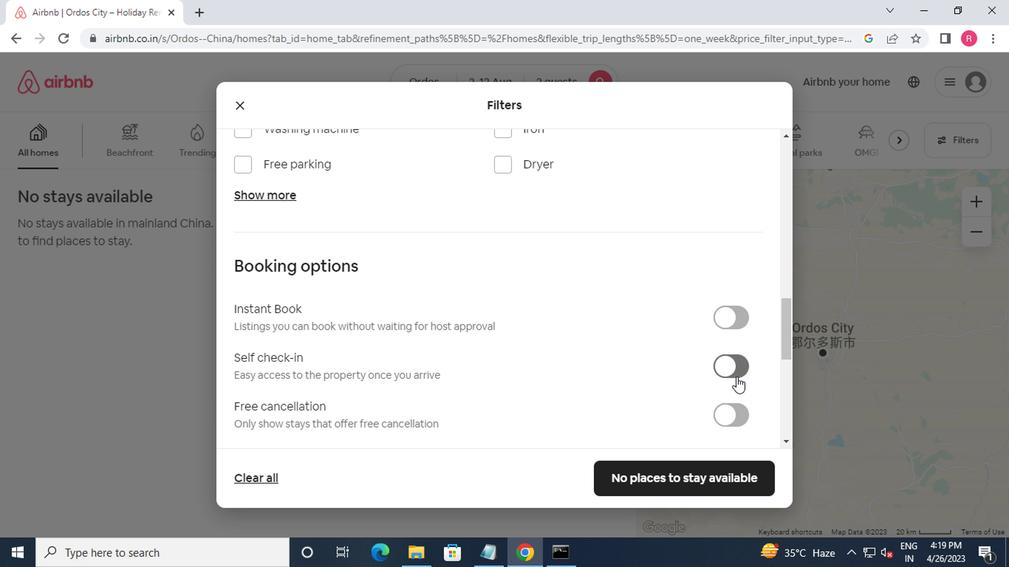 
Action: Mouse pressed left at (732, 376)
Screenshot: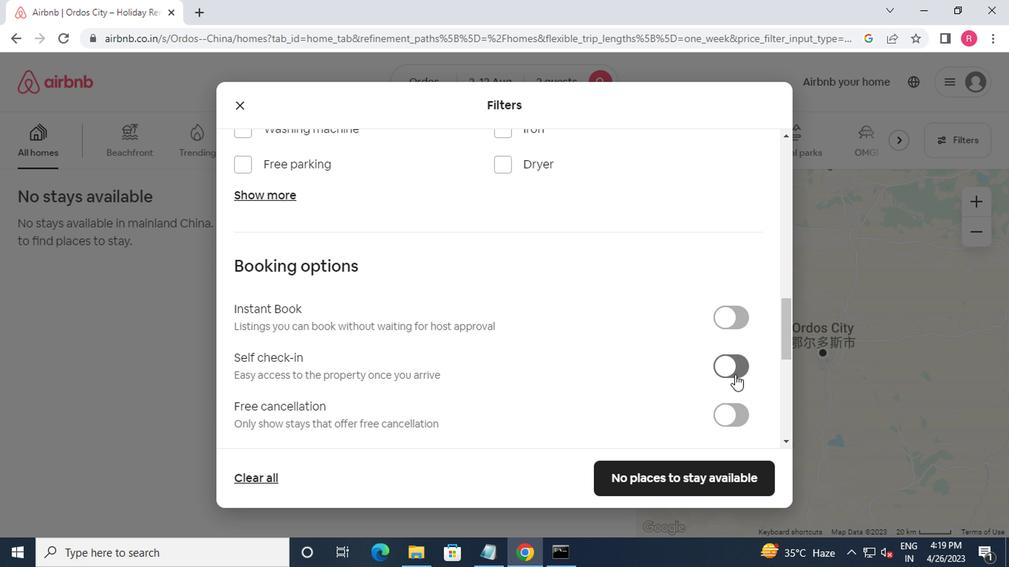 
Action: Mouse scrolled (732, 375) with delta (0, -1)
Screenshot: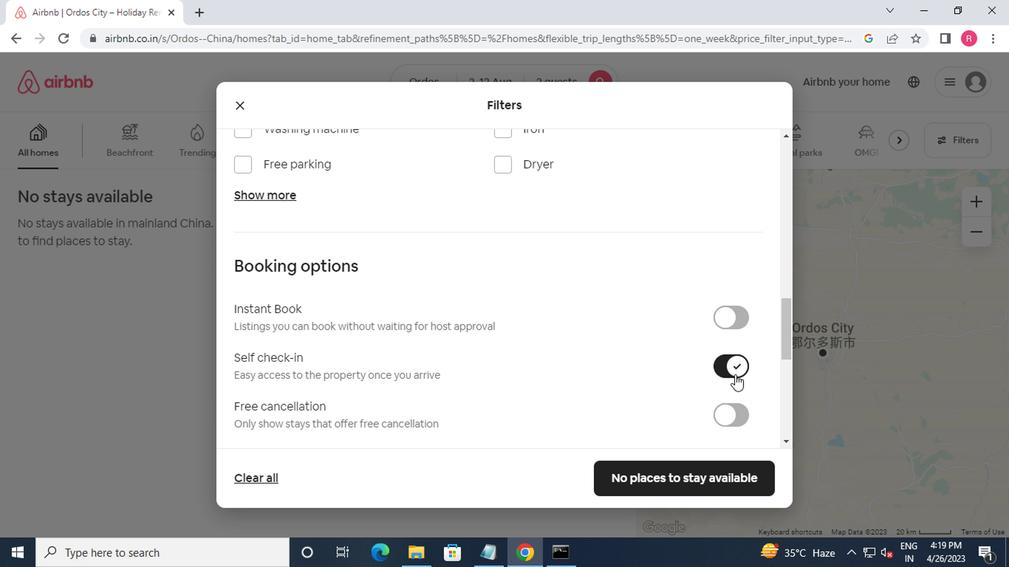 
Action: Mouse moved to (732, 376)
Screenshot: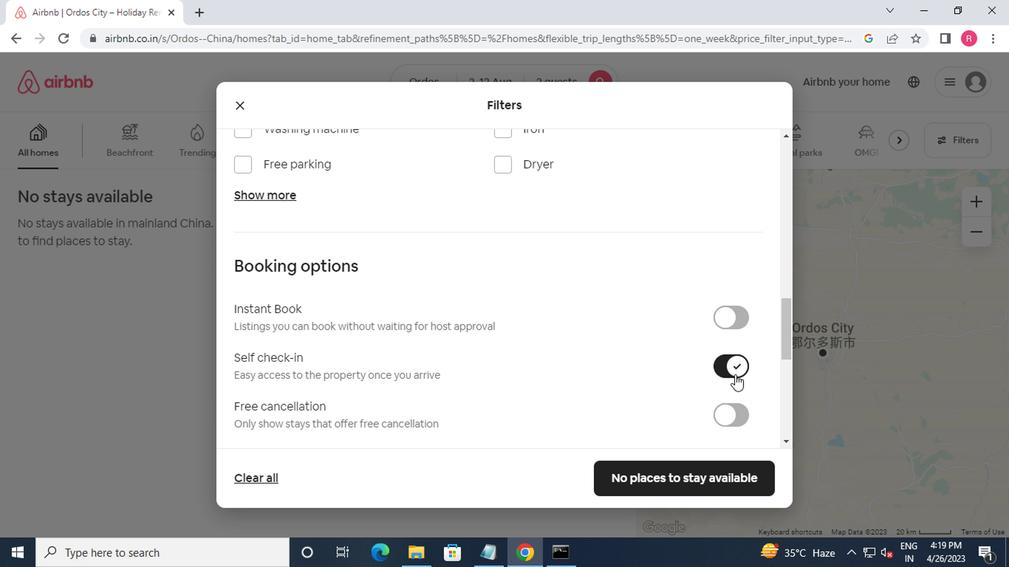
Action: Mouse scrolled (732, 375) with delta (0, -1)
Screenshot: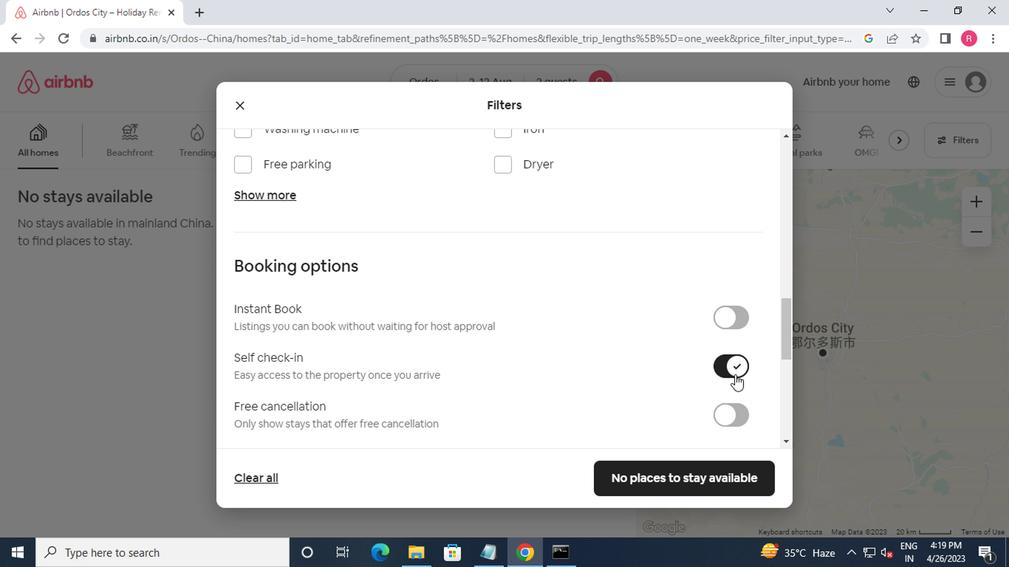 
Action: Mouse moved to (732, 376)
Screenshot: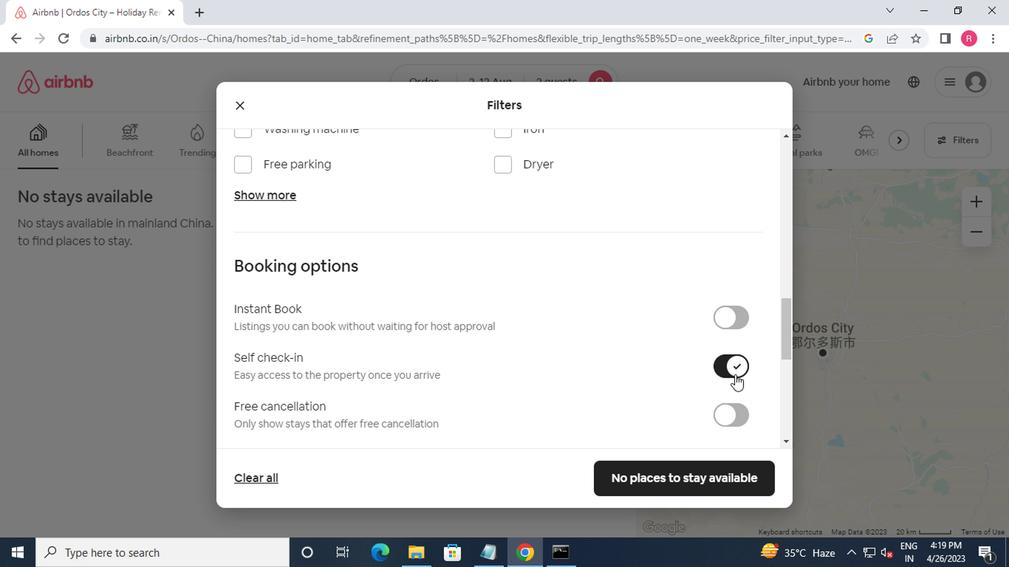 
Action: Mouse scrolled (732, 375) with delta (0, -1)
Screenshot: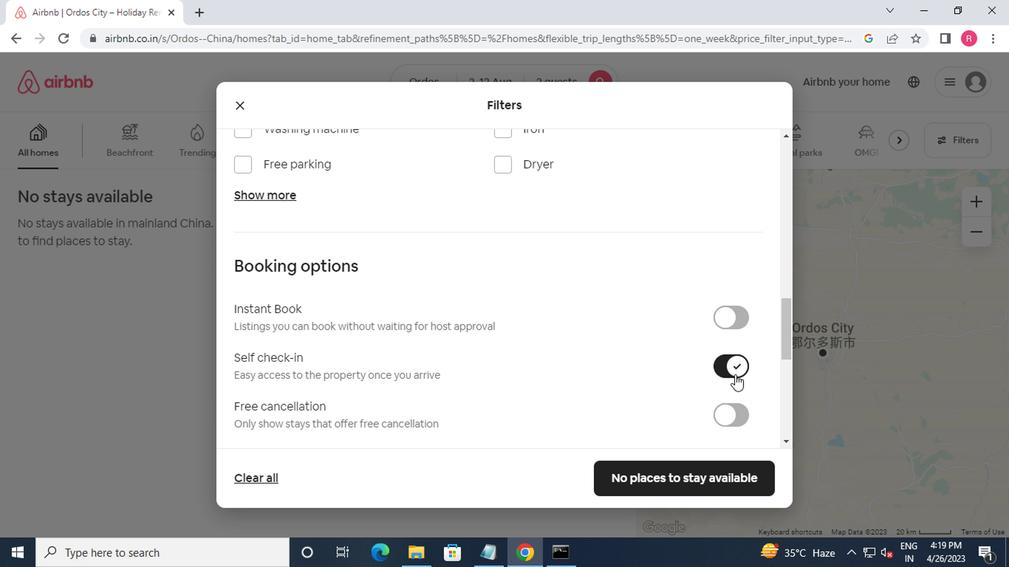 
Action: Mouse moved to (732, 378)
Screenshot: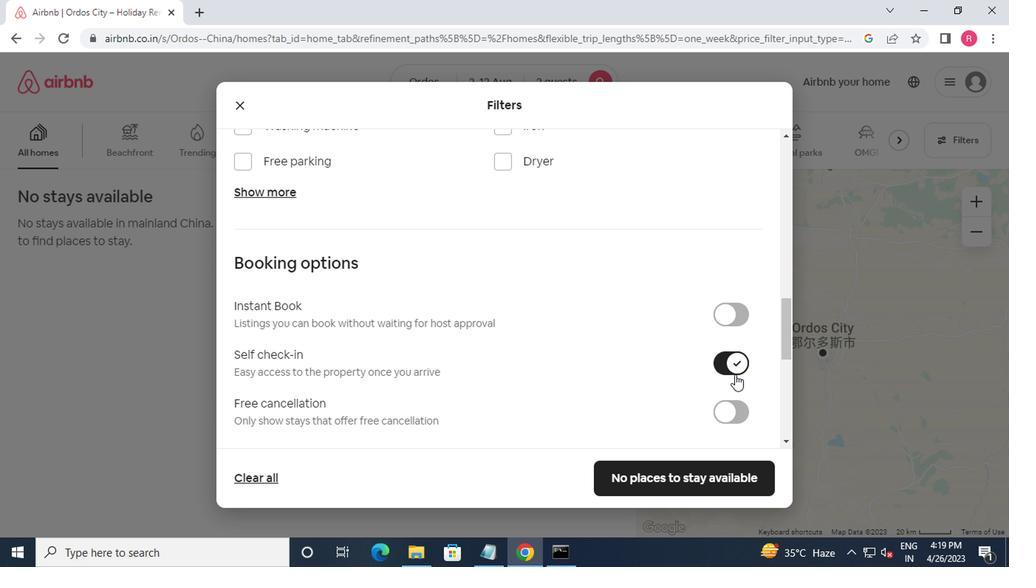 
Action: Mouse scrolled (732, 377) with delta (0, -1)
Screenshot: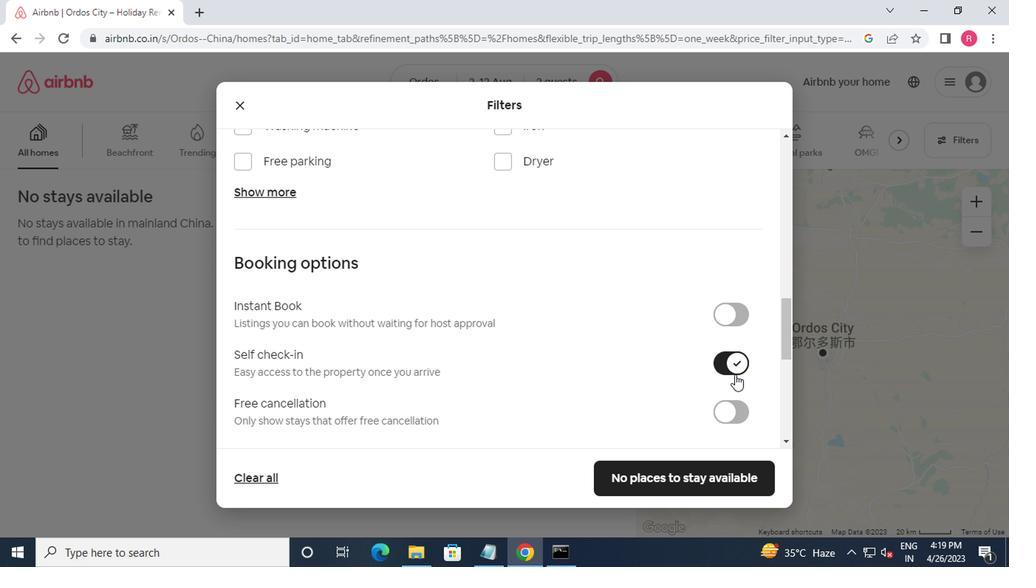 
Action: Mouse moved to (732, 378)
Screenshot: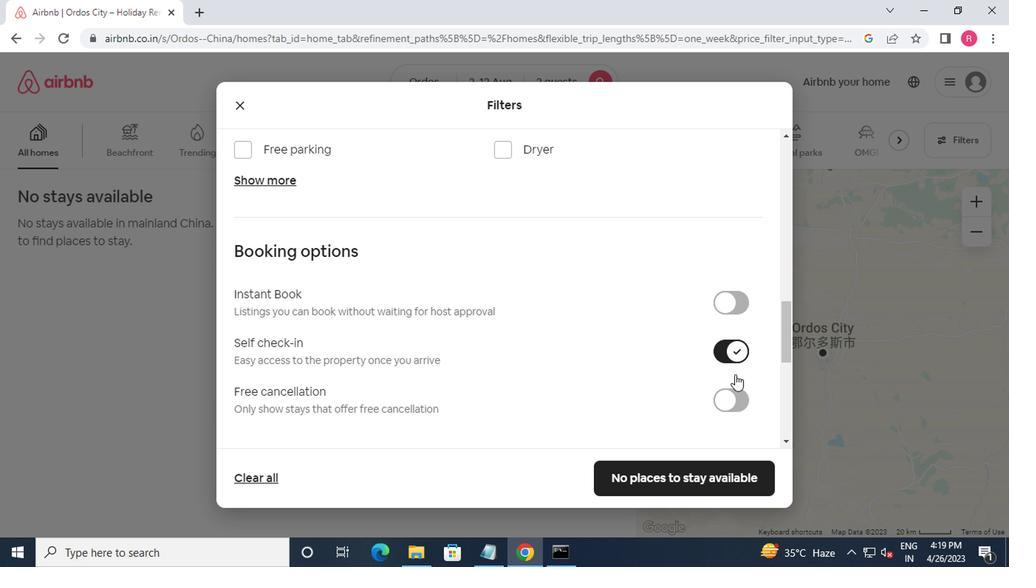 
Action: Mouse scrolled (732, 378) with delta (0, 0)
Screenshot: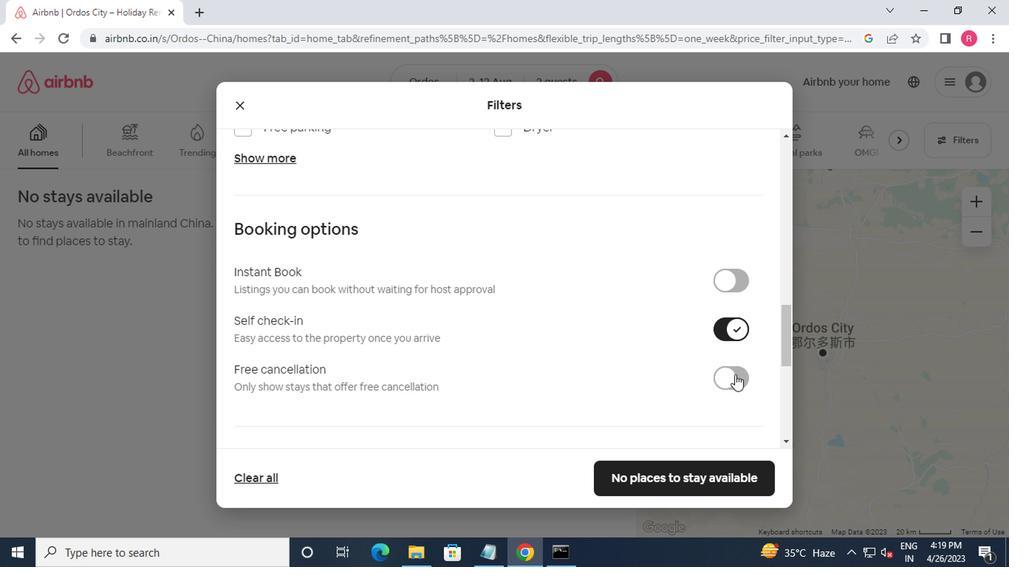 
Action: Mouse moved to (708, 421)
Screenshot: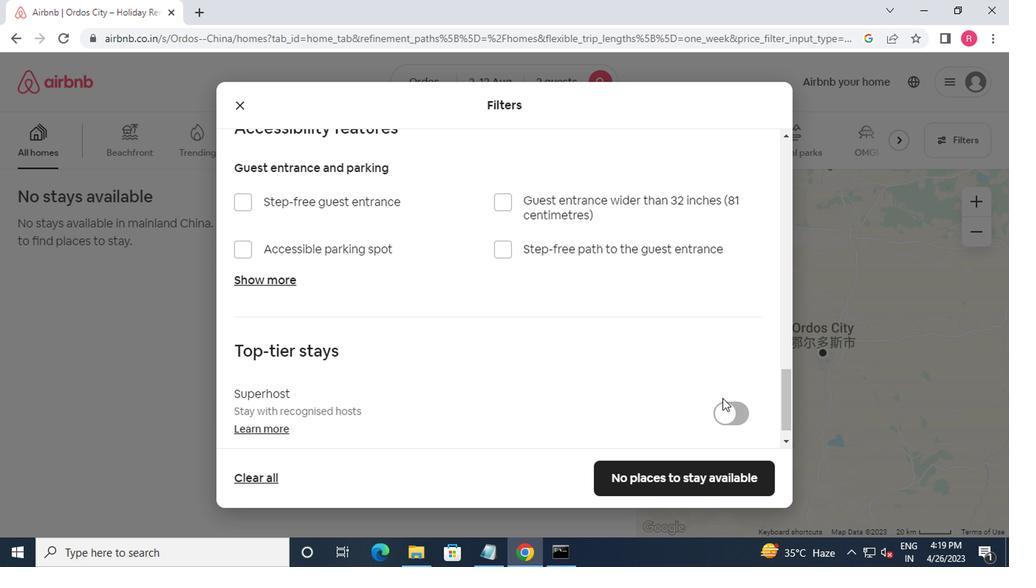 
Action: Mouse scrolled (708, 420) with delta (0, 0)
Screenshot: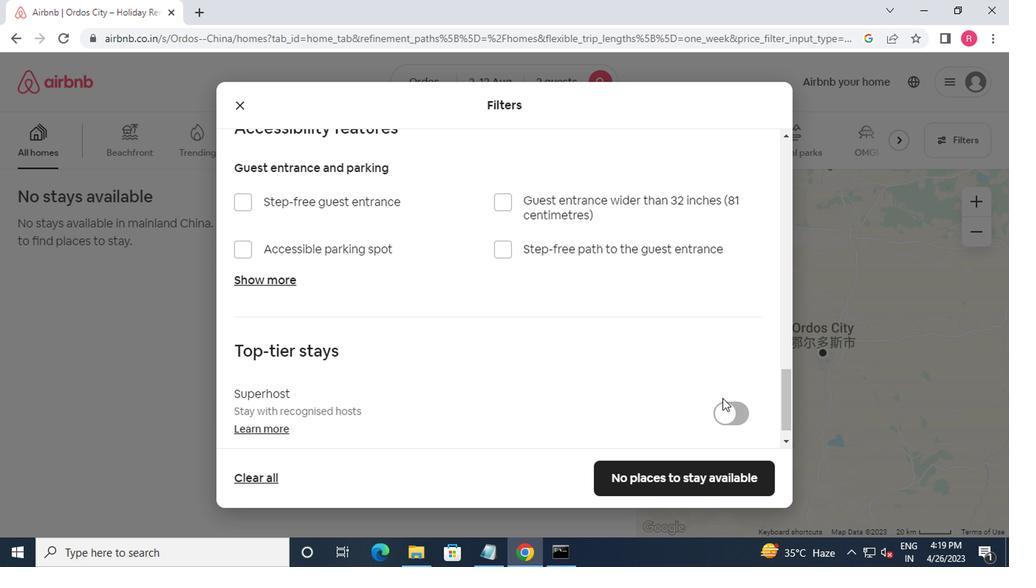 
Action: Mouse moved to (706, 439)
Screenshot: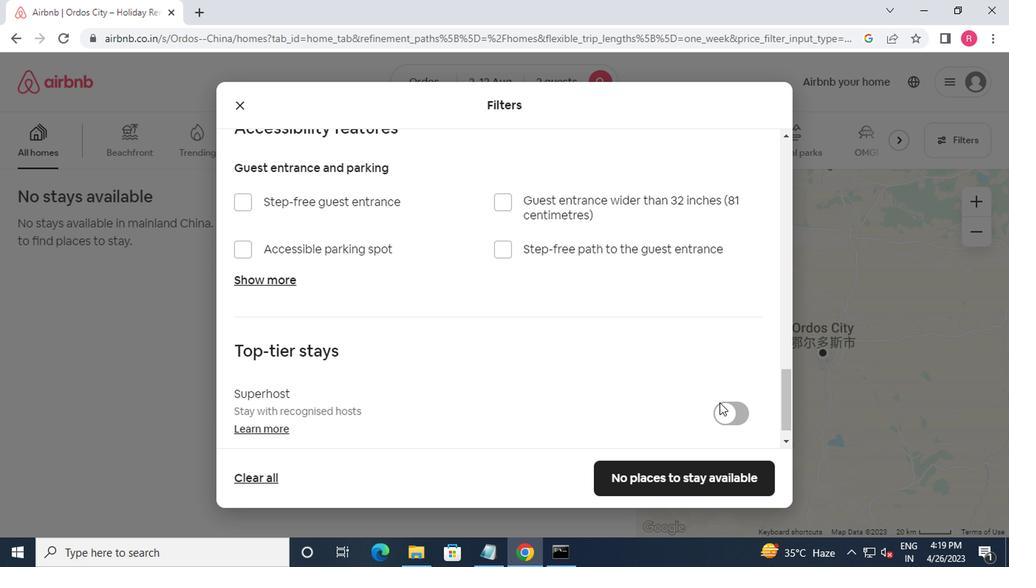 
Action: Mouse scrolled (706, 438) with delta (0, 0)
Screenshot: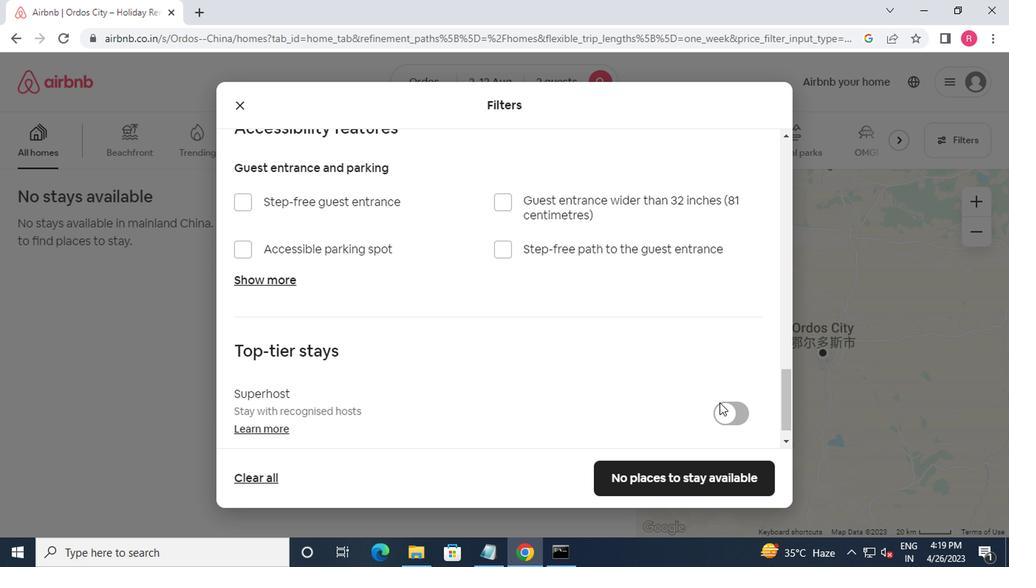 
Action: Mouse moved to (703, 448)
Screenshot: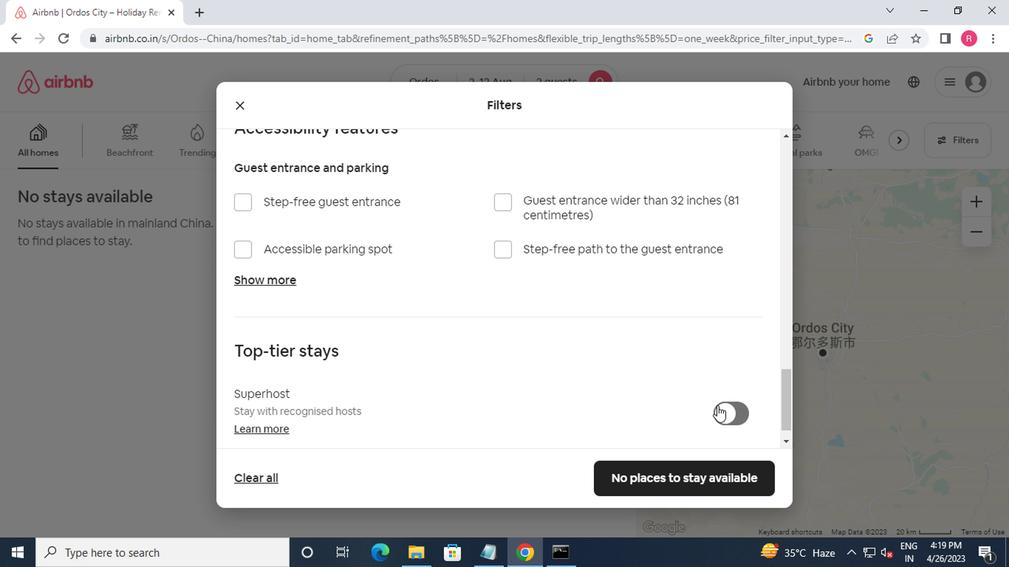 
Action: Mouse scrolled (703, 448) with delta (0, 0)
Screenshot: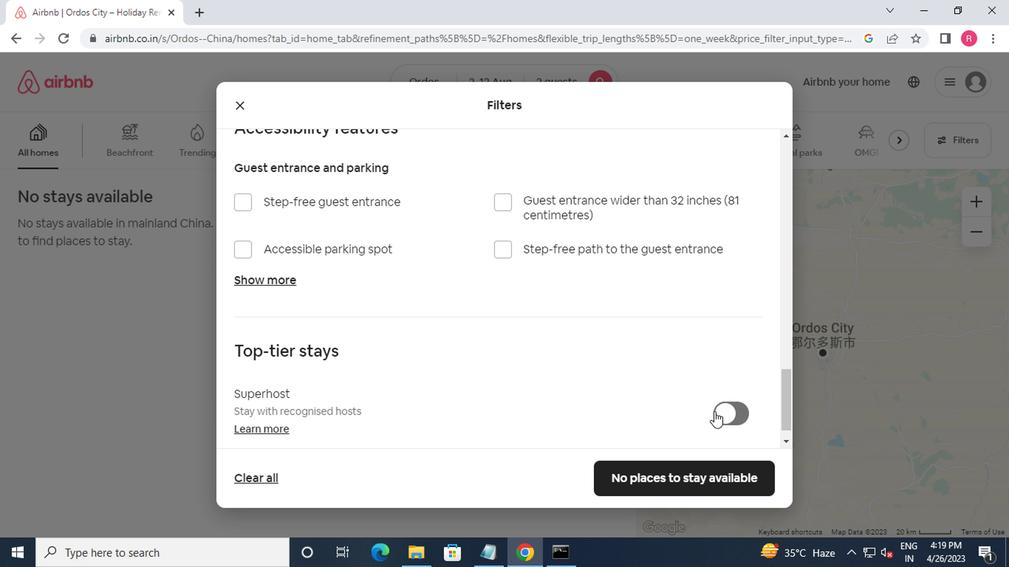 
Action: Mouse moved to (702, 450)
Screenshot: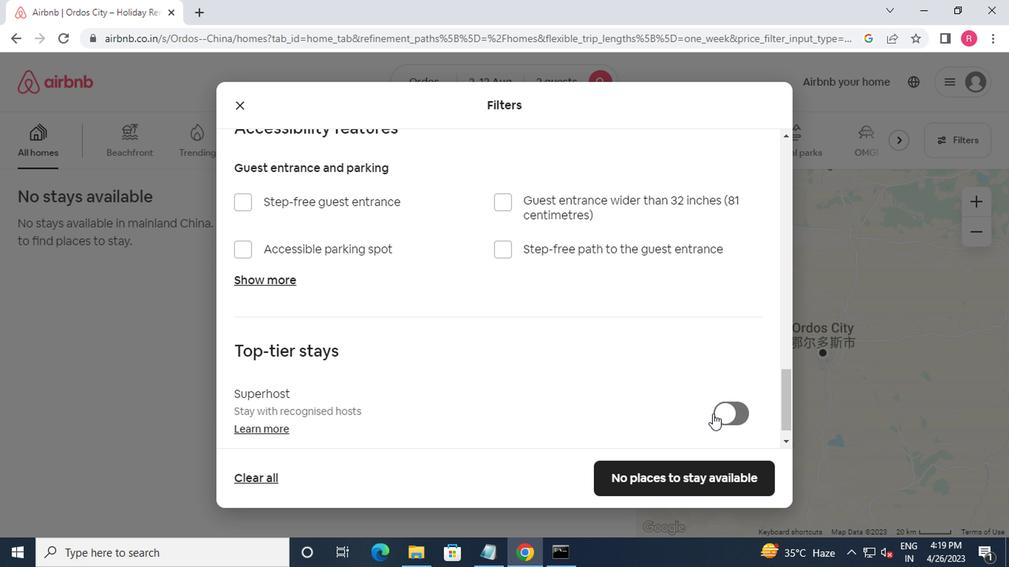 
Action: Mouse scrolled (702, 450) with delta (0, 0)
Screenshot: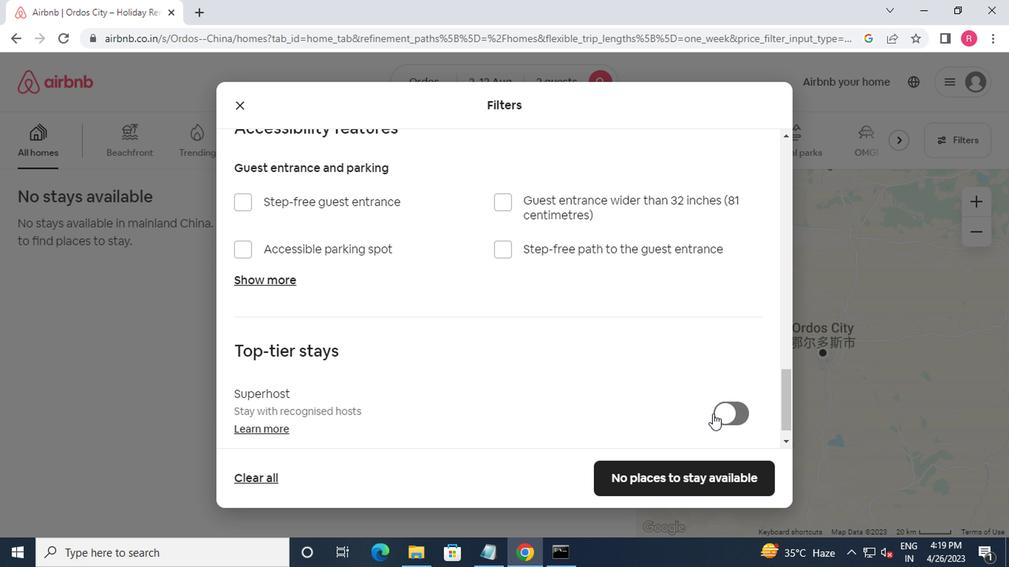 
Action: Mouse moved to (670, 478)
Screenshot: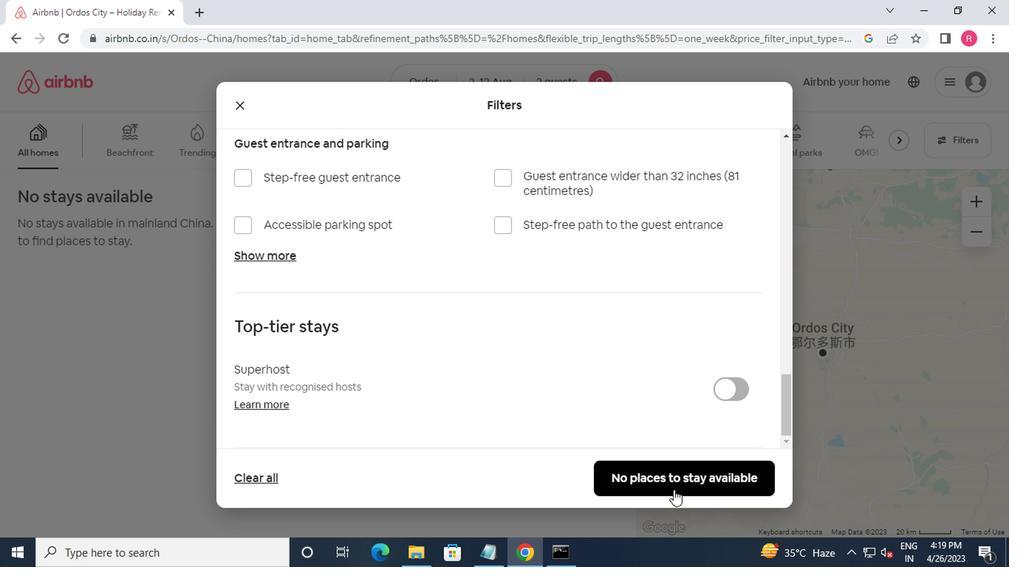 
Action: Mouse pressed left at (670, 478)
Screenshot: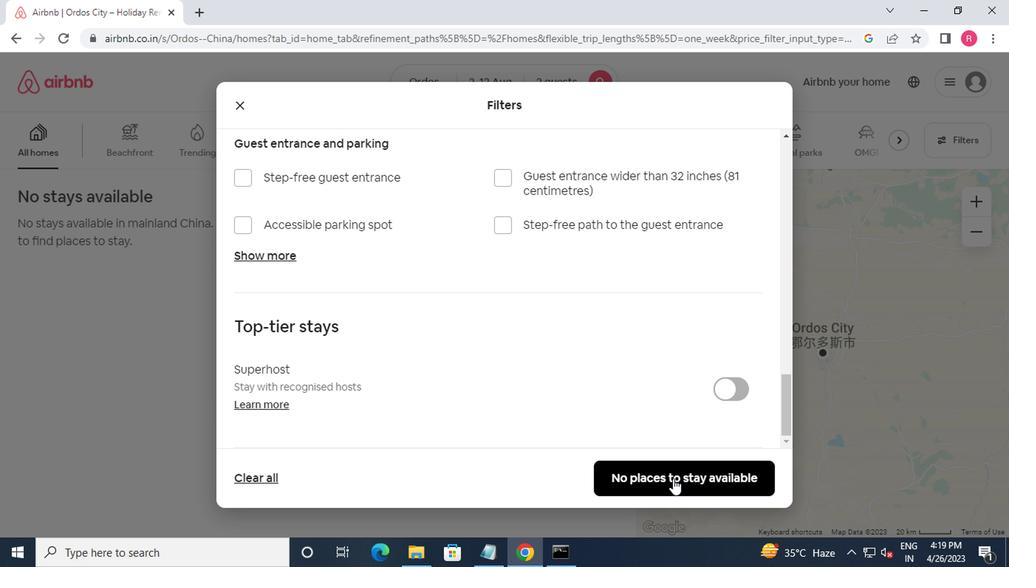 
Action: Mouse moved to (661, 477)
Screenshot: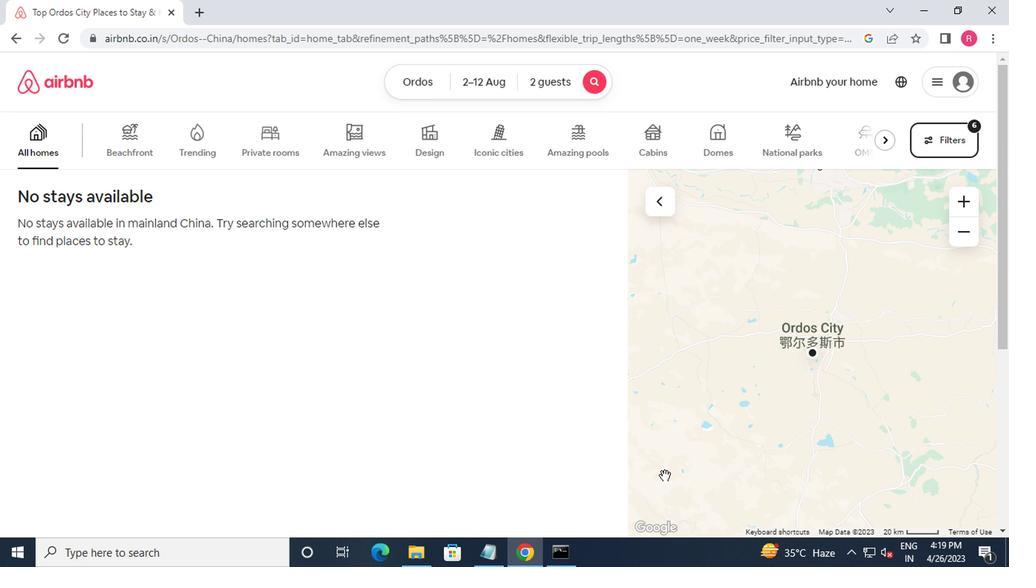
